 Task: Create a due date automation trigger when advanced on, on the tuesday before a card is due add dates starting in less than 1 working days at 11:00 AM.
Action: Mouse moved to (1307, 93)
Screenshot: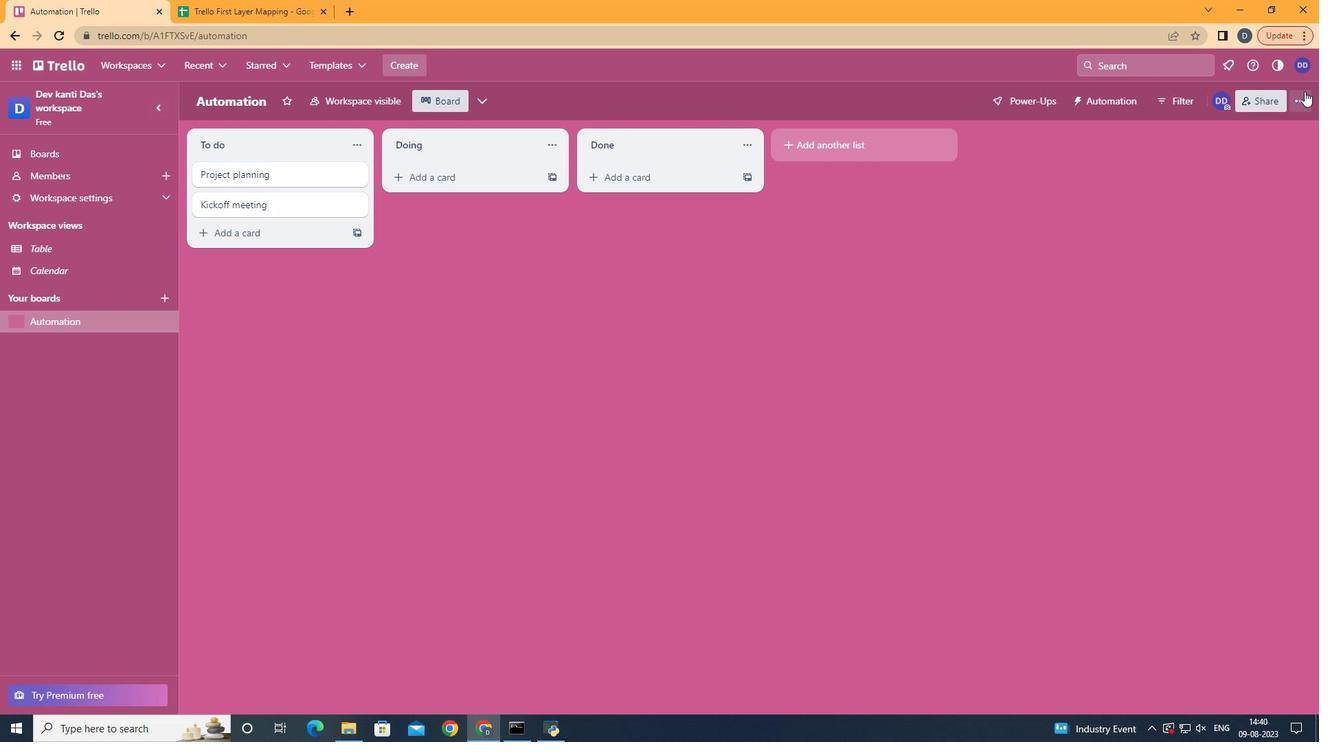 
Action: Mouse pressed left at (1307, 93)
Screenshot: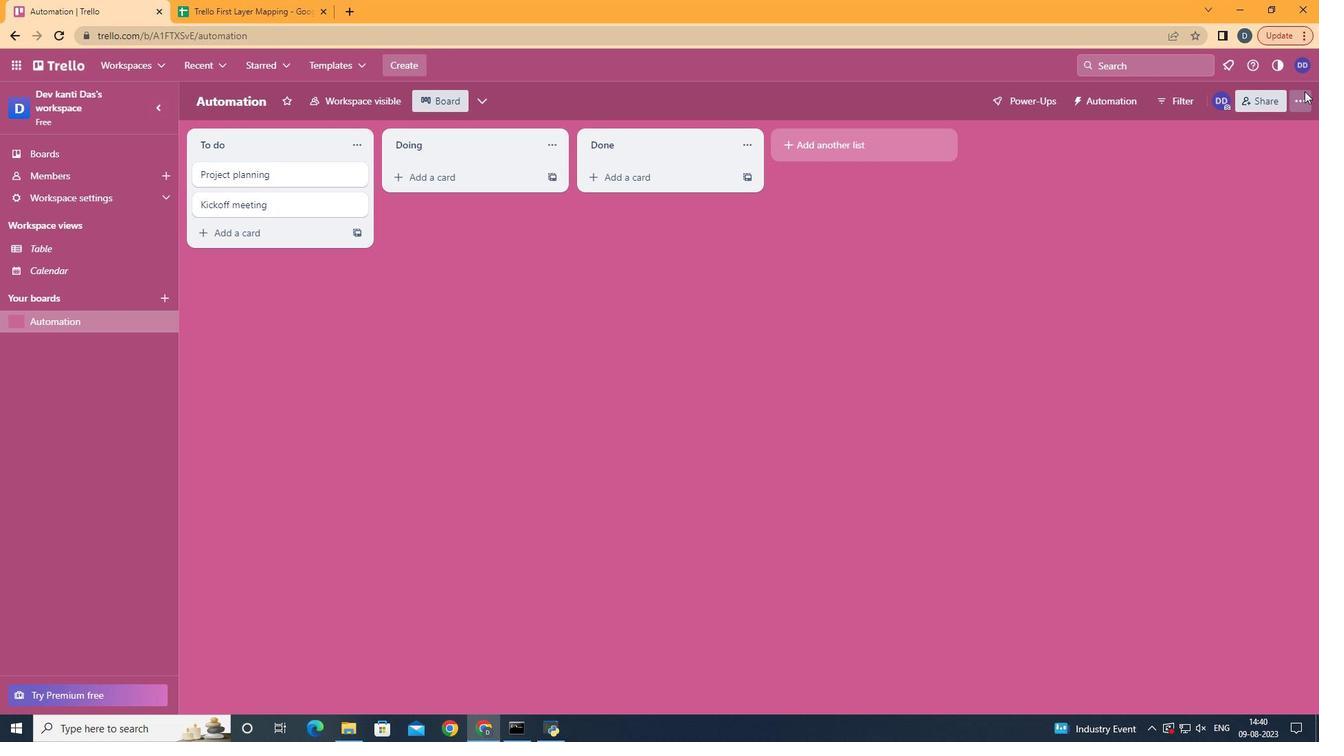 
Action: Mouse moved to (1183, 314)
Screenshot: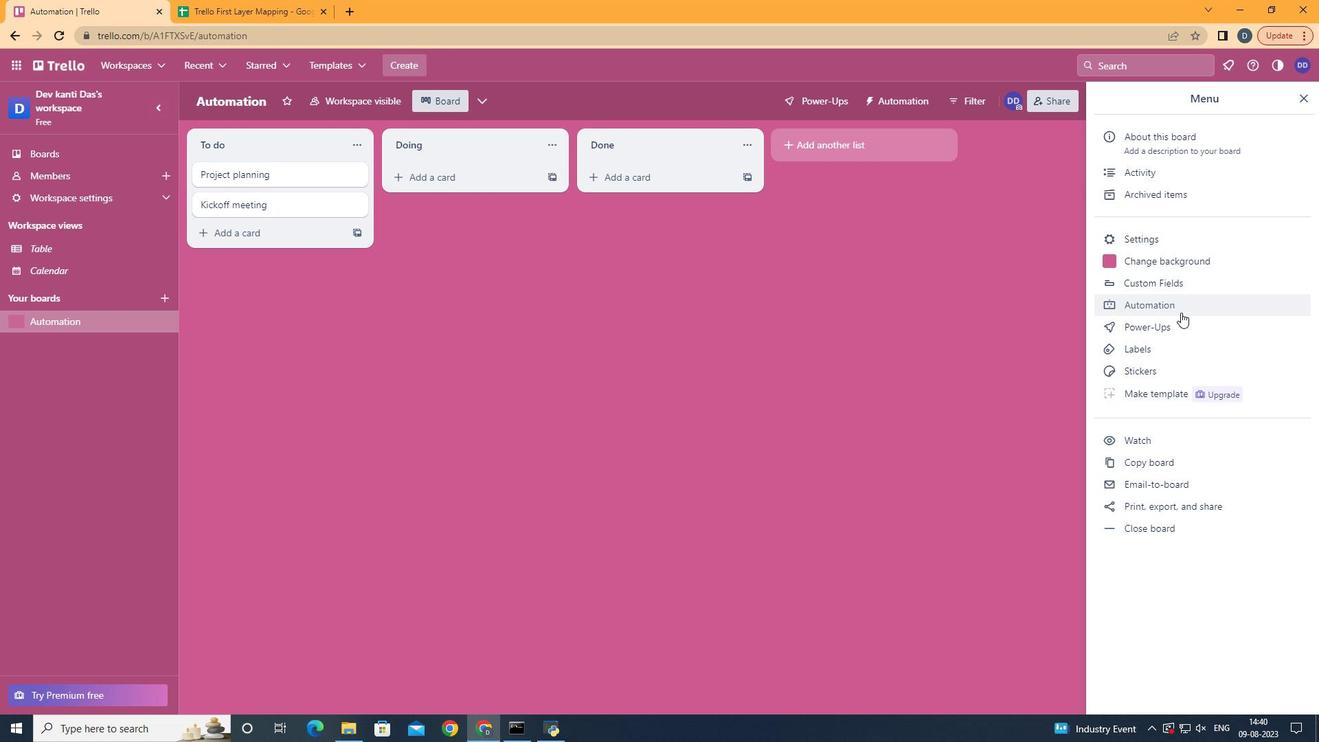 
Action: Mouse pressed left at (1183, 314)
Screenshot: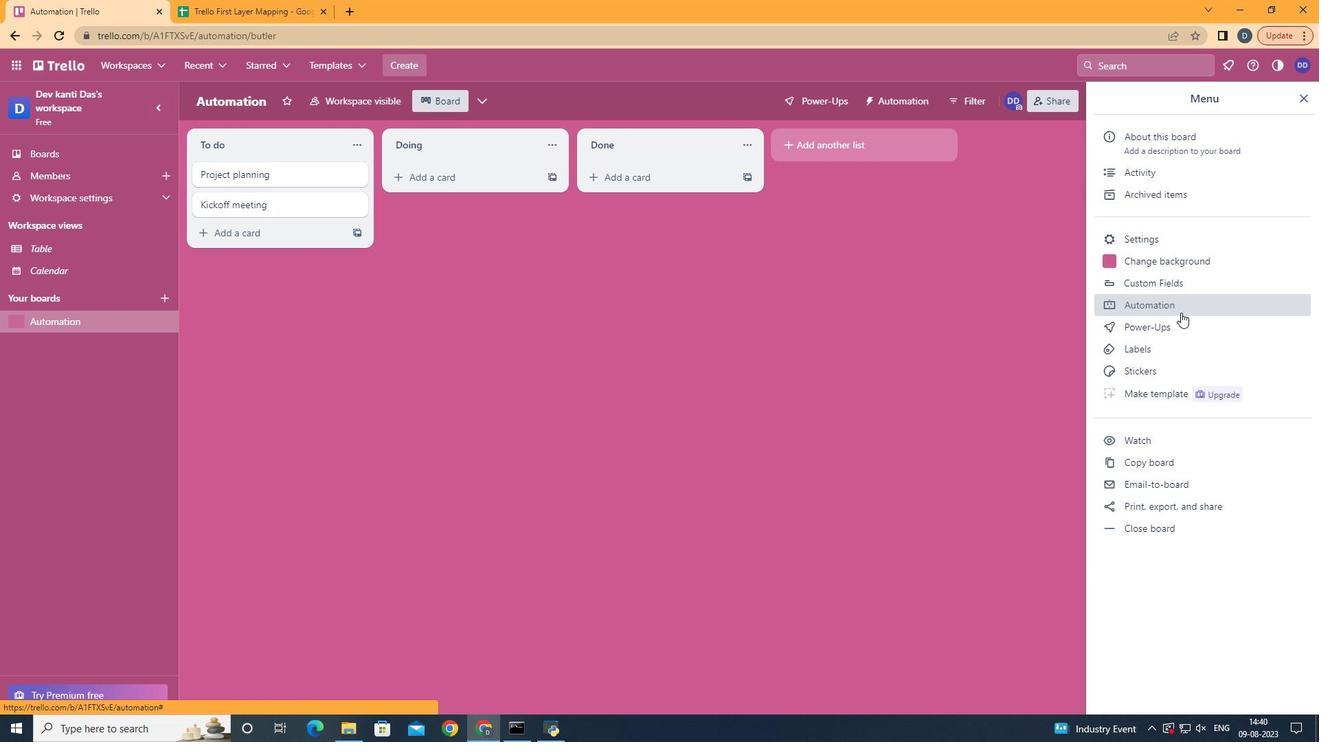 
Action: Mouse moved to (245, 279)
Screenshot: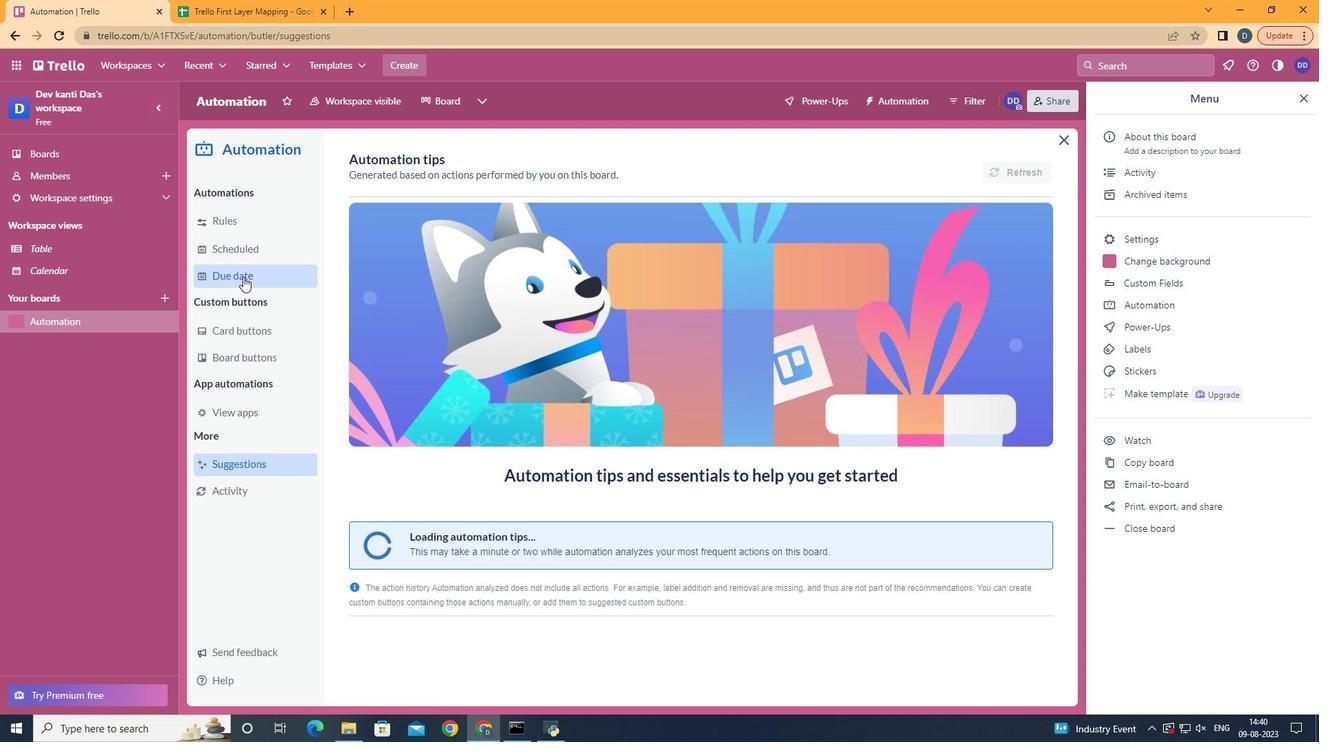 
Action: Mouse pressed left at (245, 279)
Screenshot: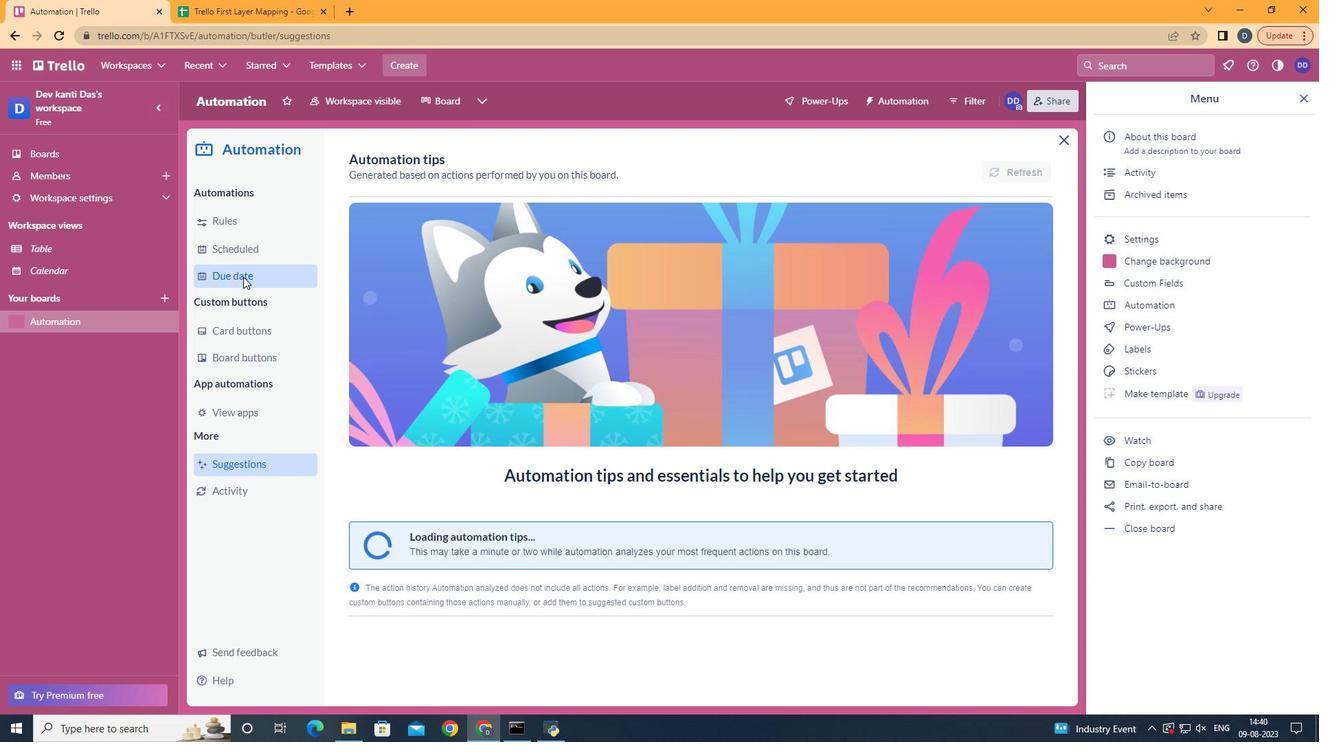 
Action: Mouse moved to (962, 167)
Screenshot: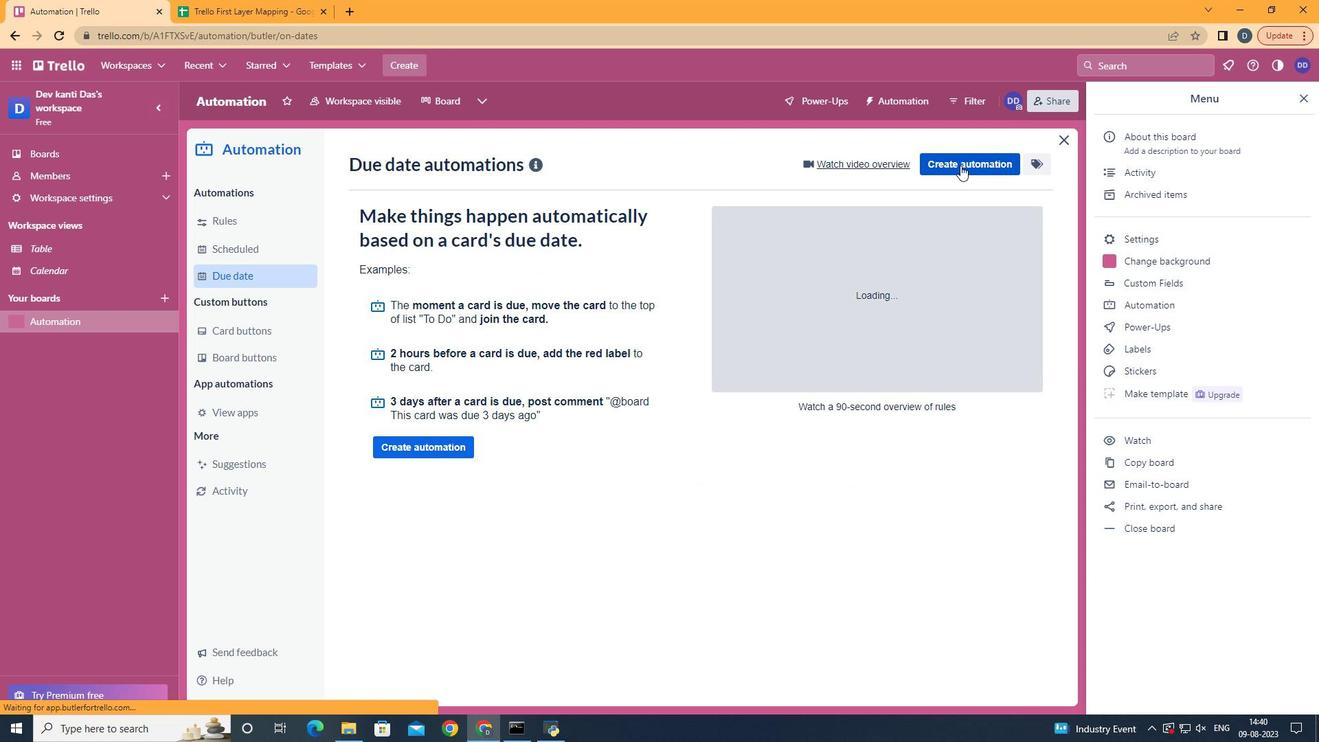 
Action: Mouse pressed left at (962, 167)
Screenshot: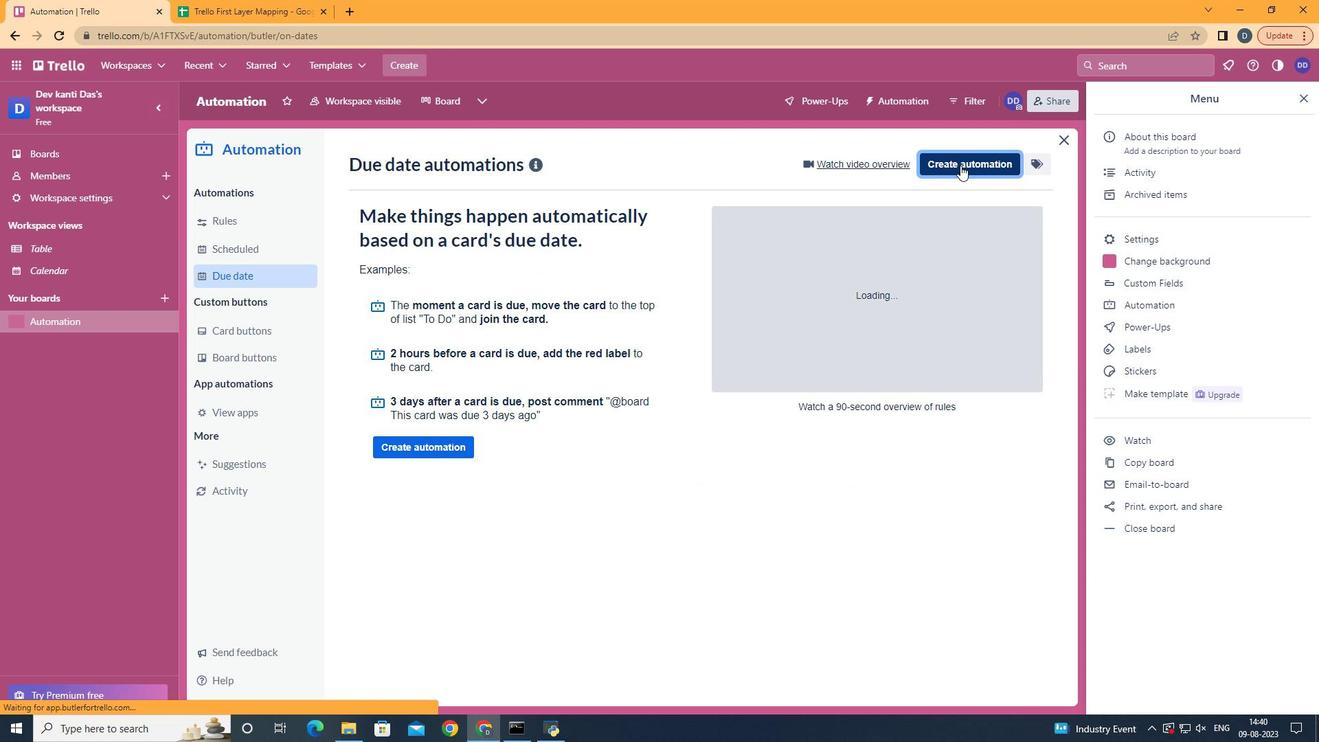 
Action: Mouse moved to (663, 296)
Screenshot: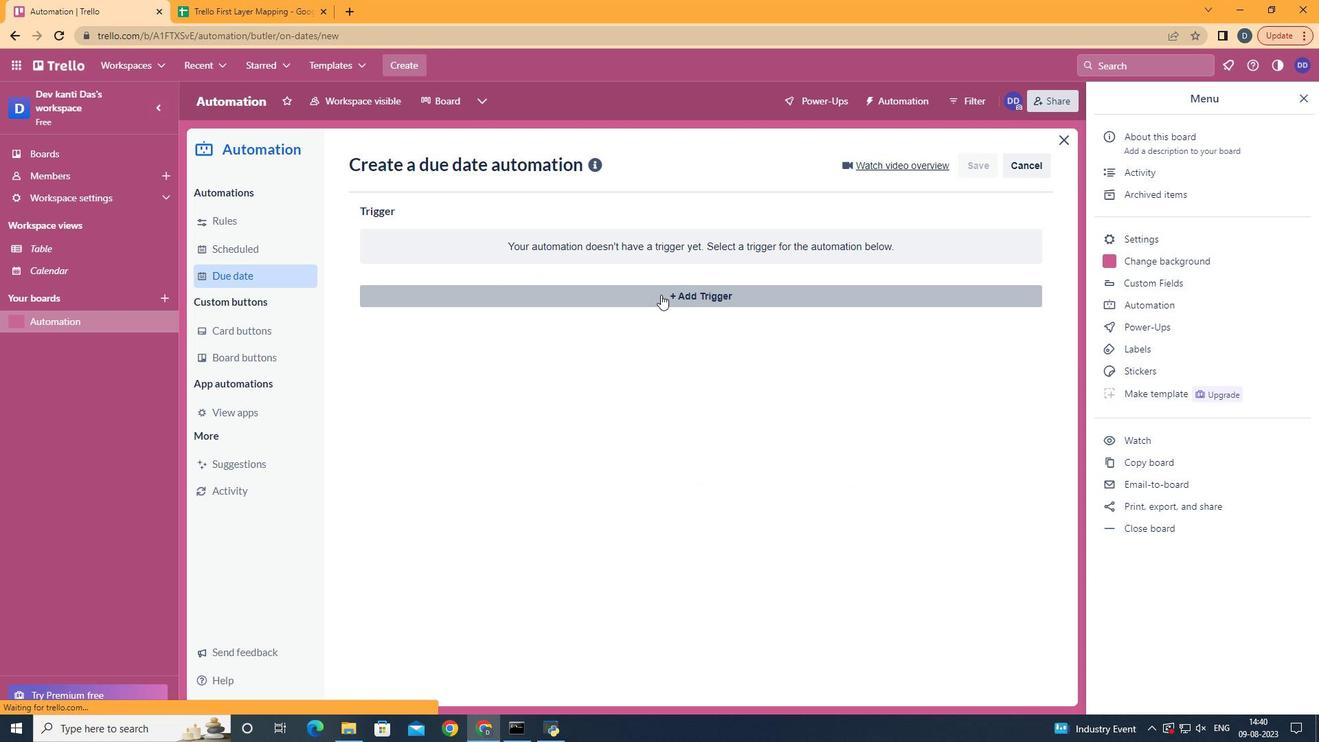 
Action: Mouse pressed left at (663, 296)
Screenshot: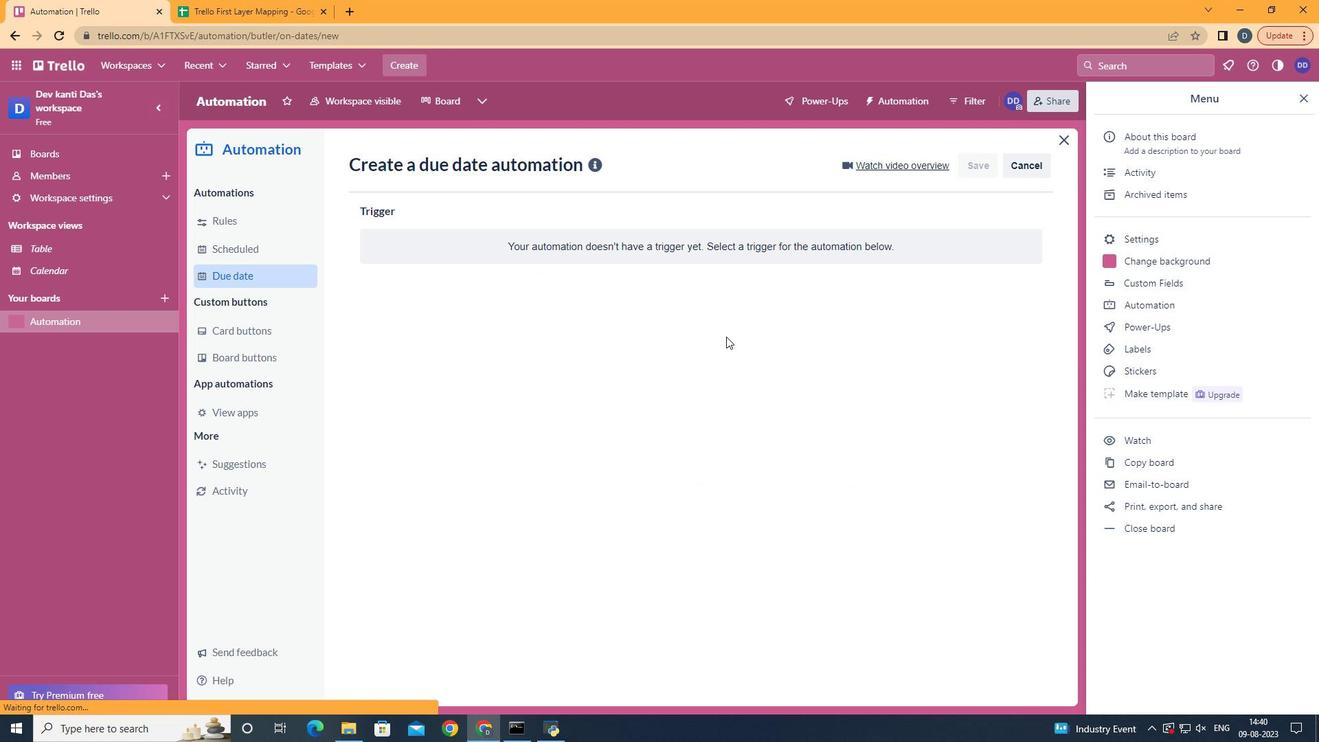 
Action: Mouse moved to (433, 391)
Screenshot: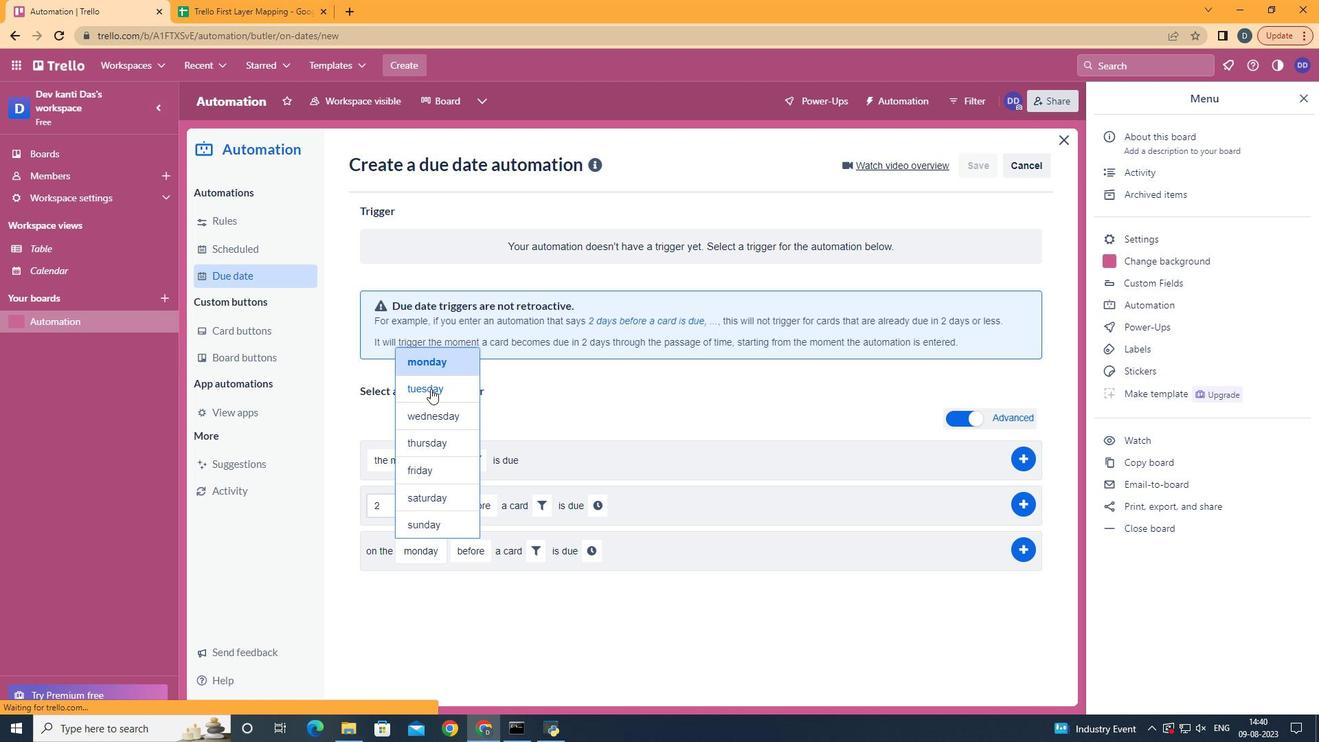 
Action: Mouse pressed left at (433, 391)
Screenshot: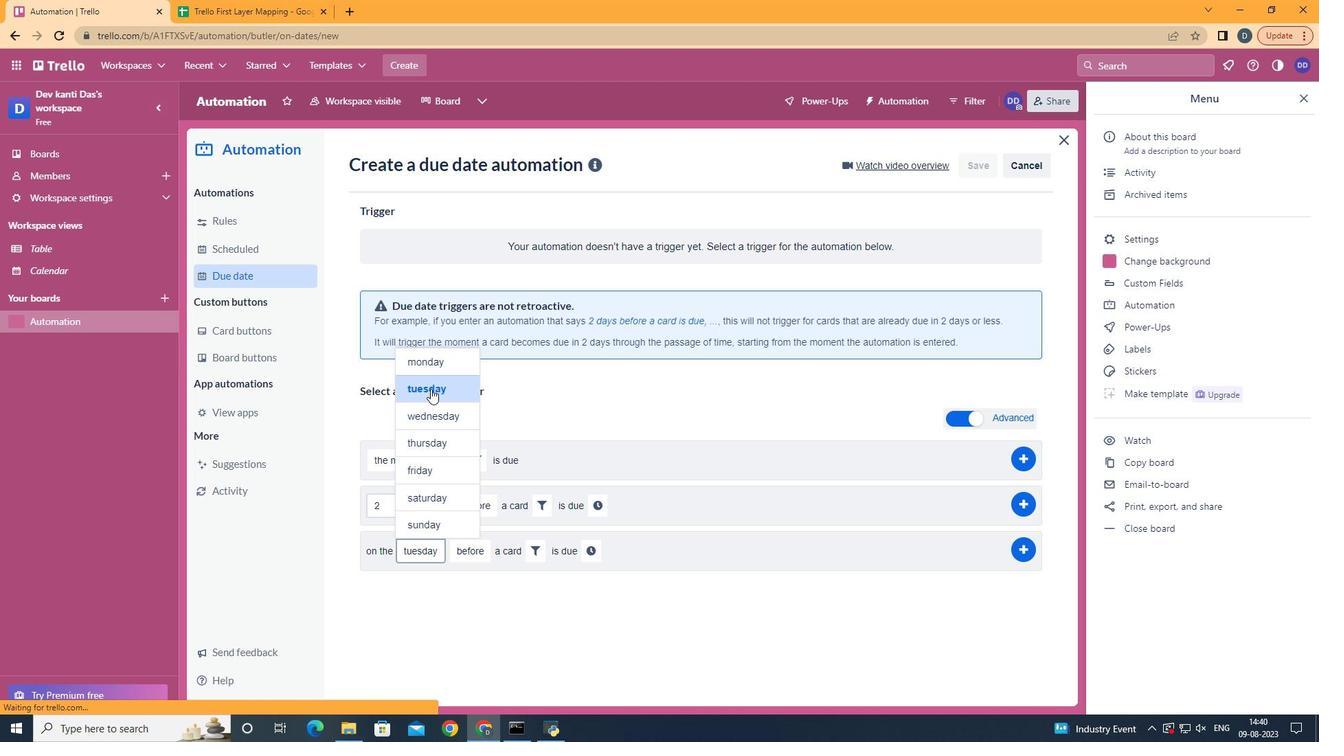 
Action: Mouse moved to (480, 580)
Screenshot: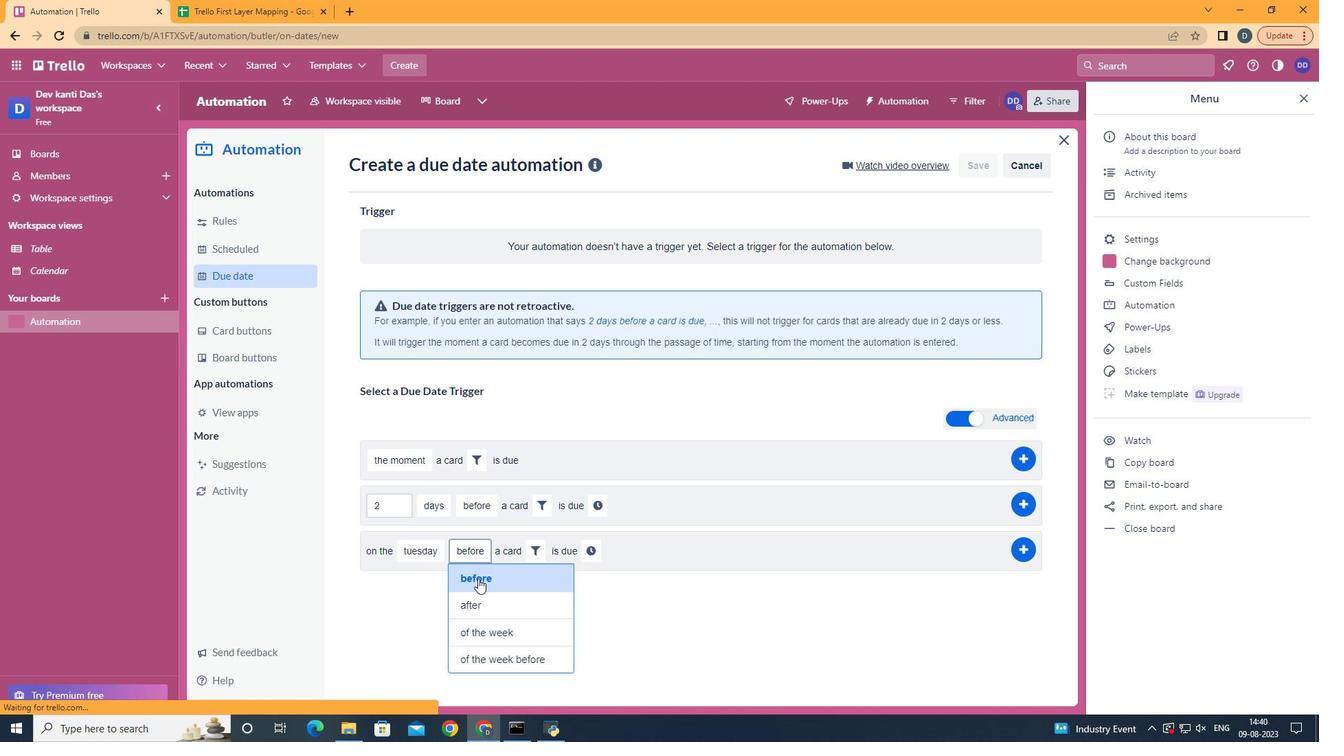 
Action: Mouse pressed left at (480, 580)
Screenshot: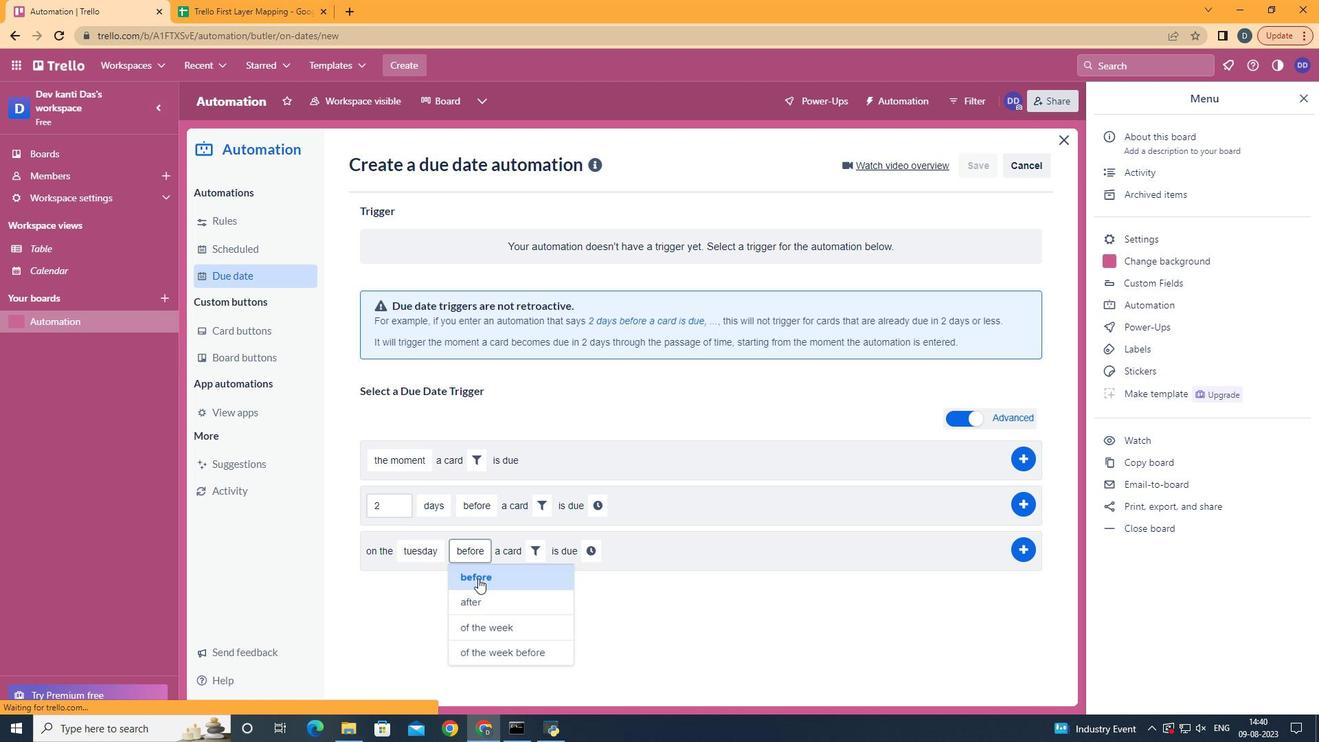 
Action: Mouse moved to (546, 547)
Screenshot: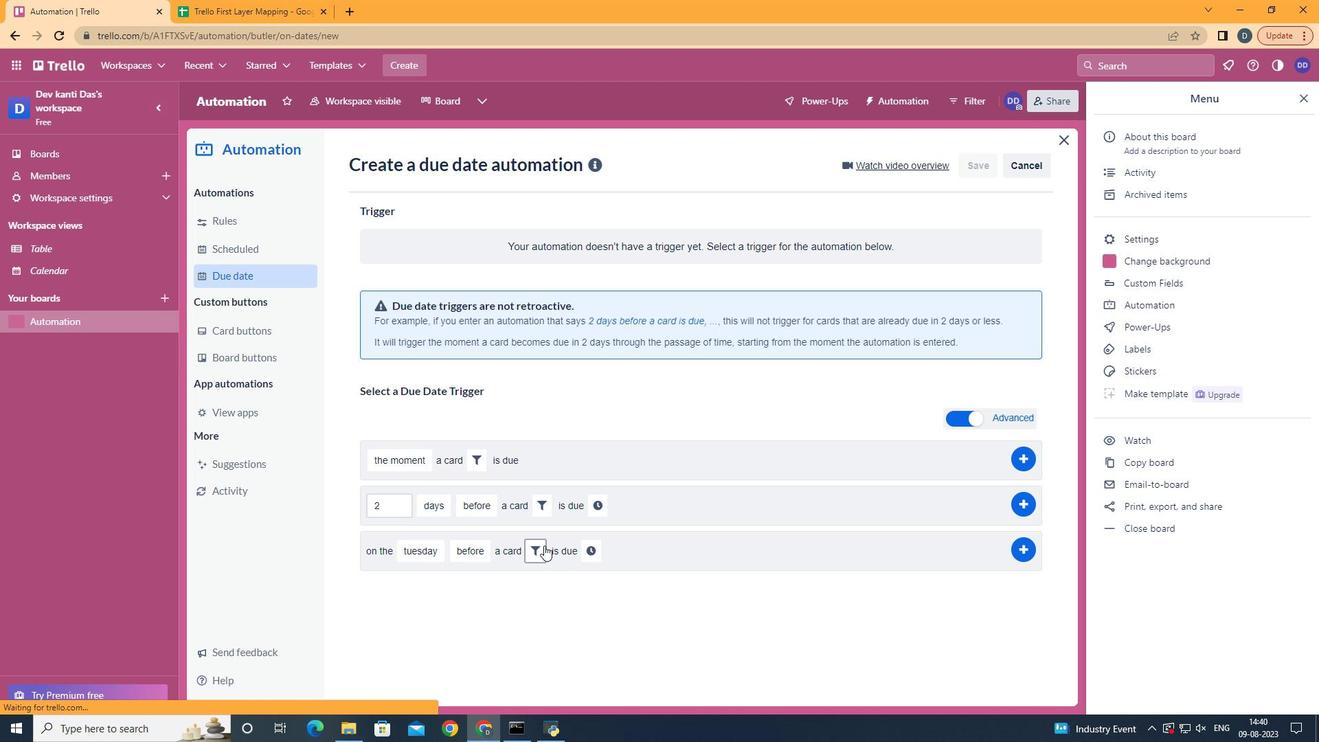 
Action: Mouse pressed left at (546, 547)
Screenshot: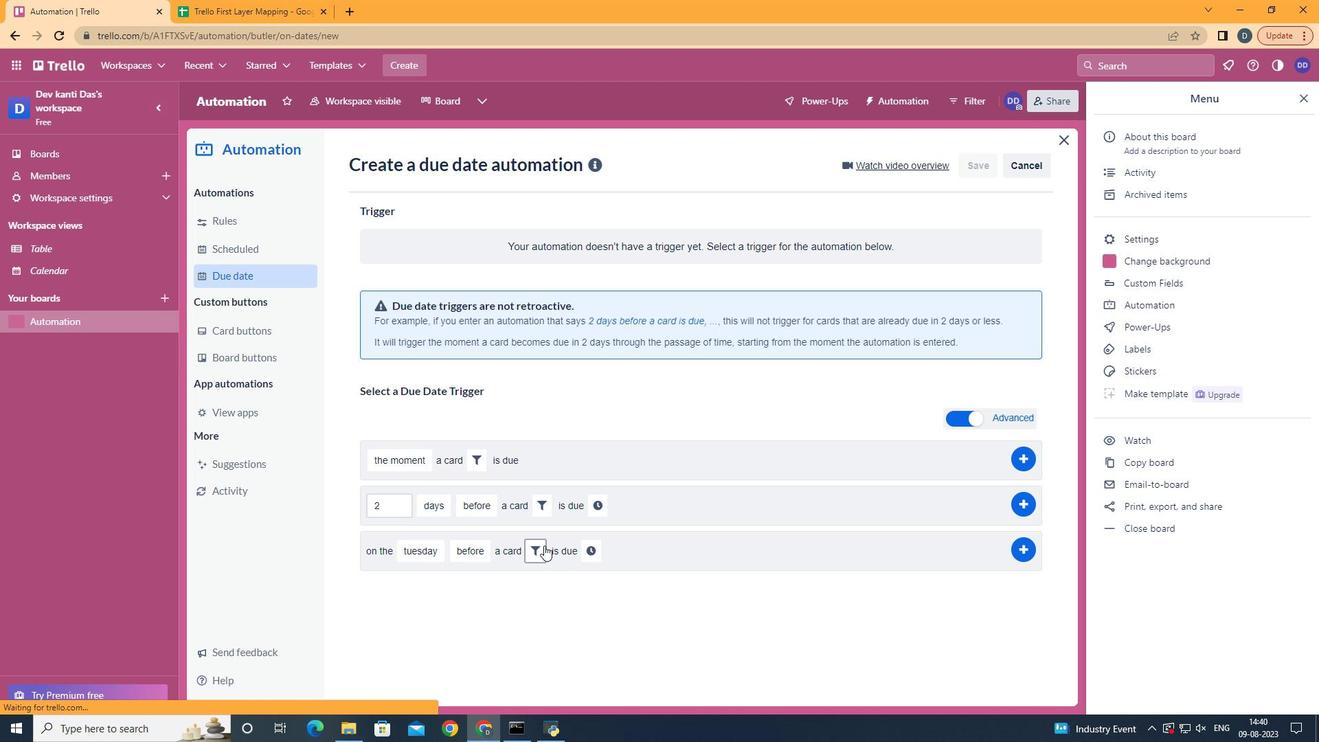 
Action: Mouse moved to (623, 594)
Screenshot: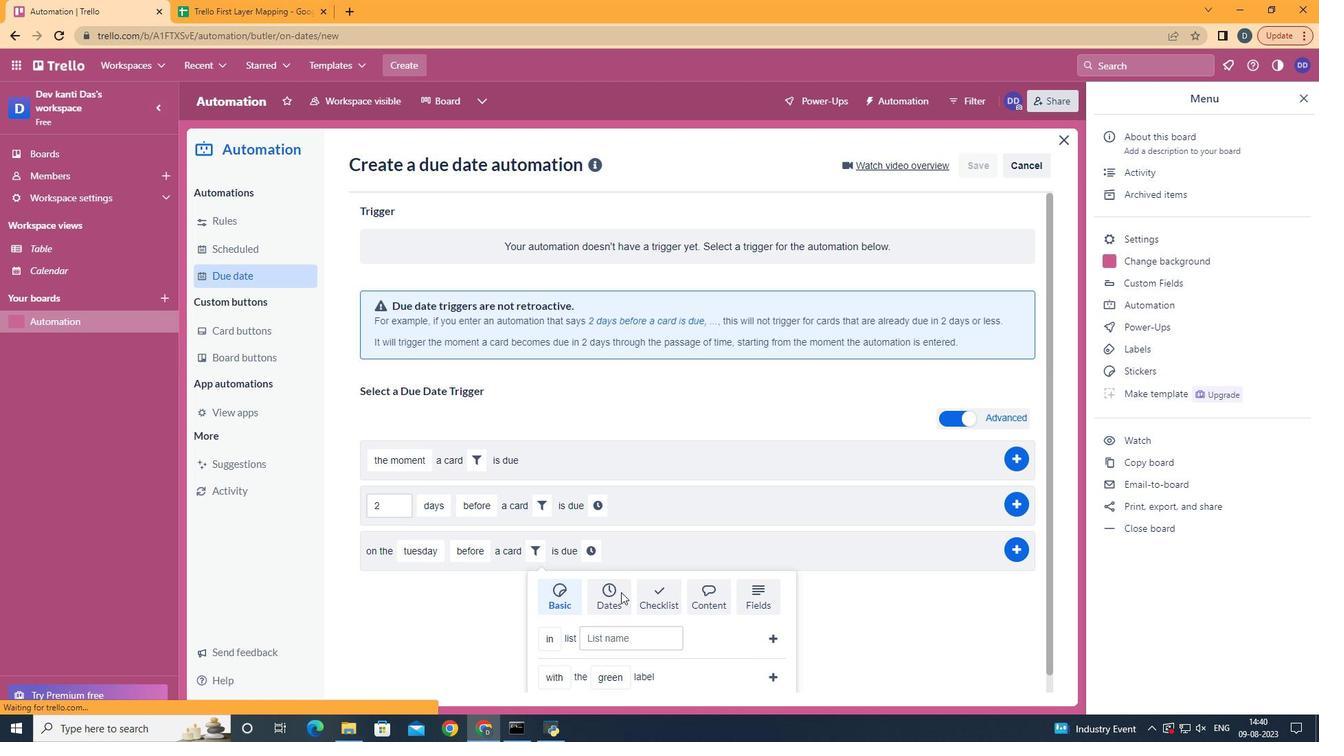 
Action: Mouse pressed left at (623, 594)
Screenshot: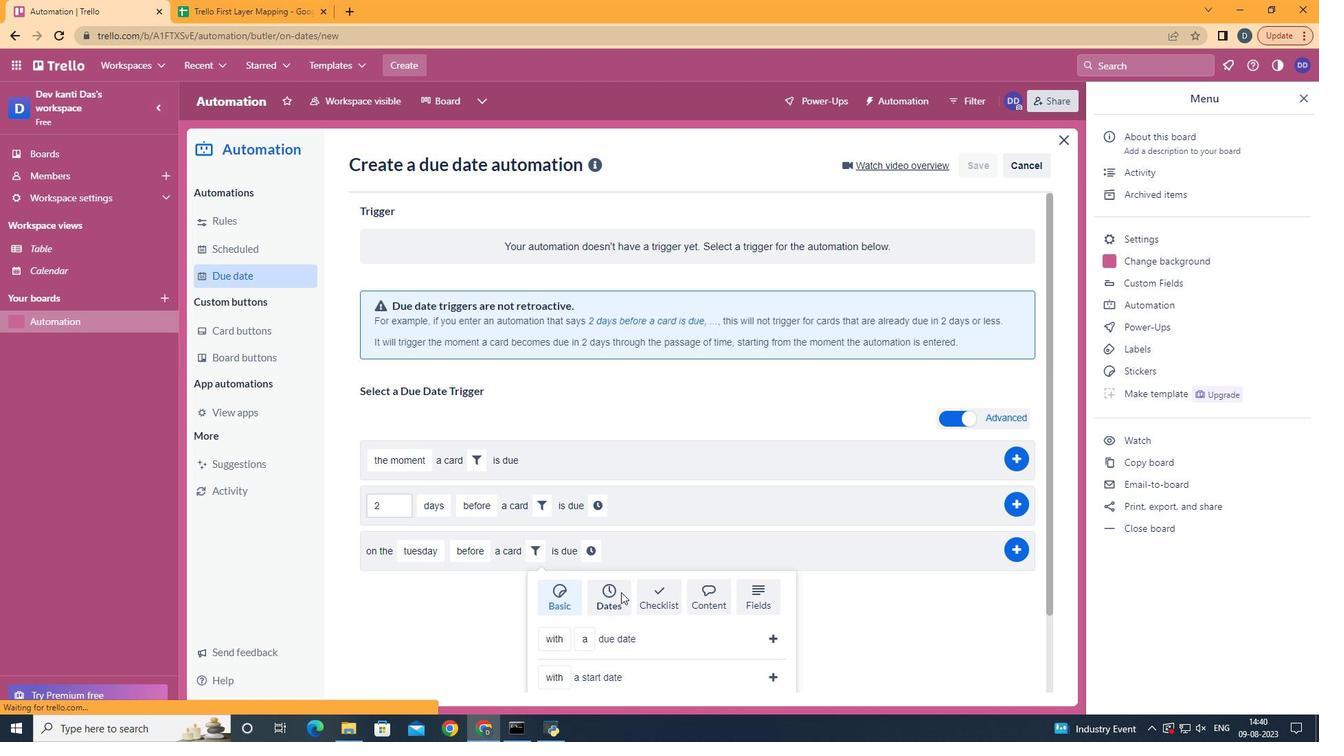 
Action: Mouse scrolled (623, 593) with delta (0, 0)
Screenshot: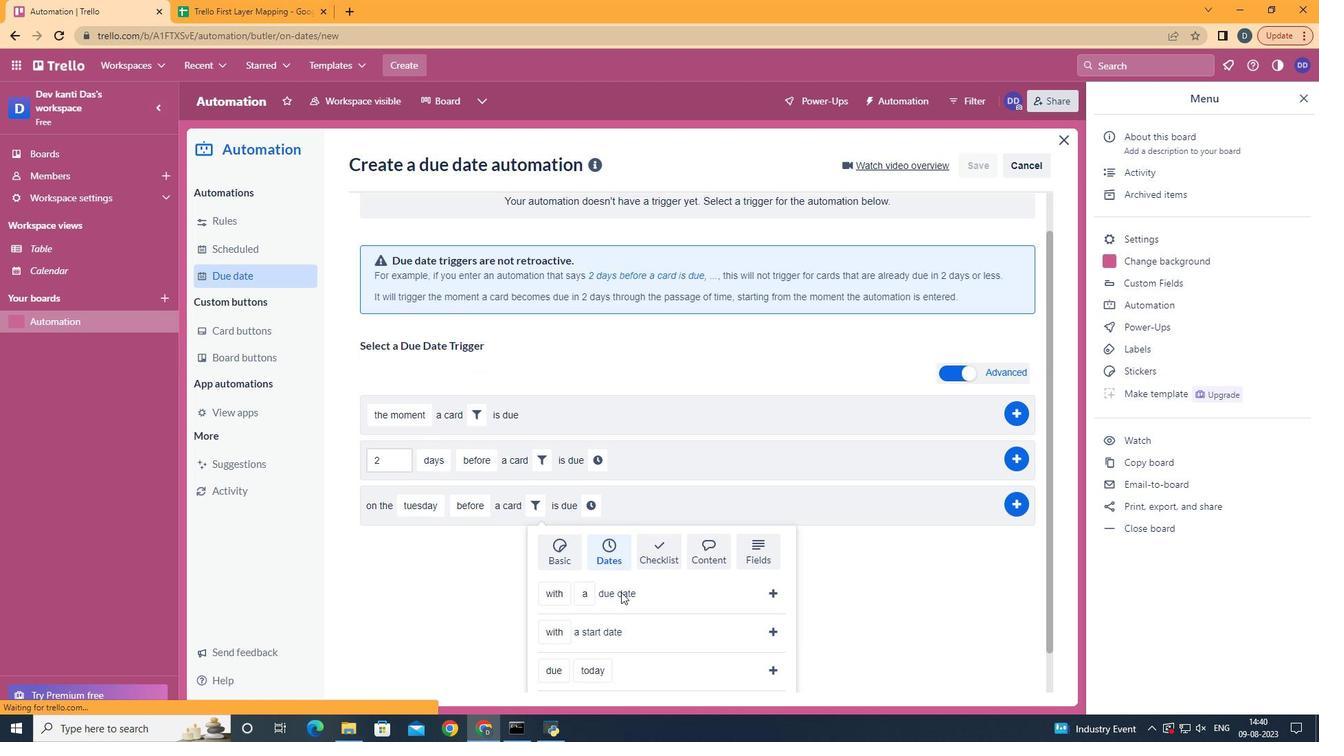 
Action: Mouse scrolled (623, 593) with delta (0, 0)
Screenshot: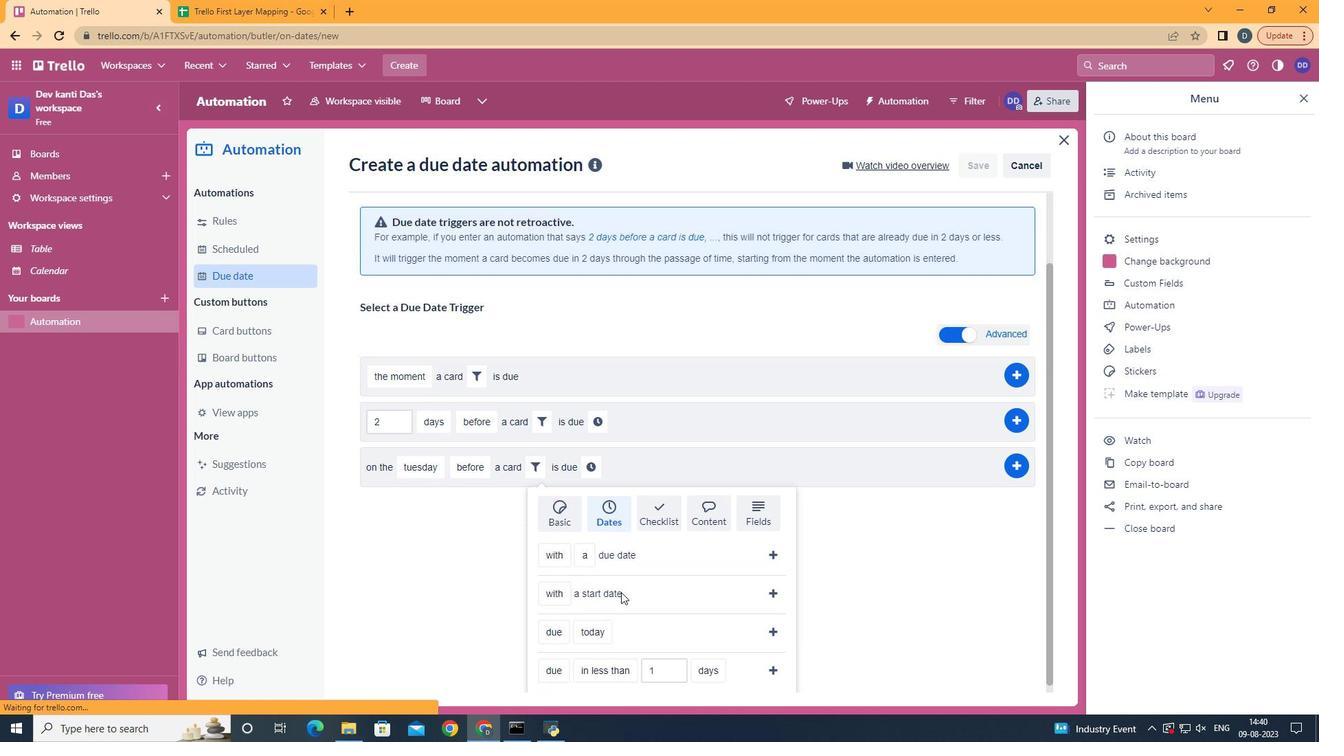
Action: Mouse scrolled (623, 593) with delta (0, 0)
Screenshot: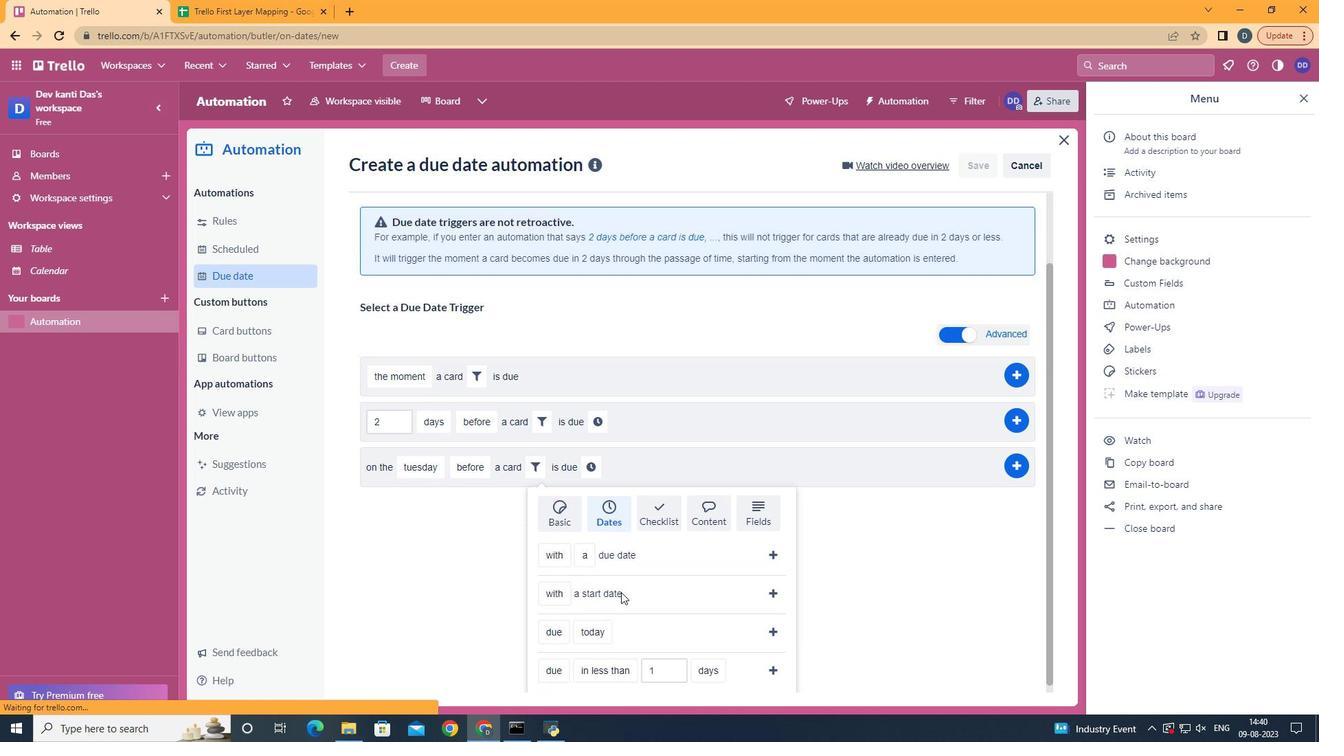 
Action: Mouse moved to (569, 640)
Screenshot: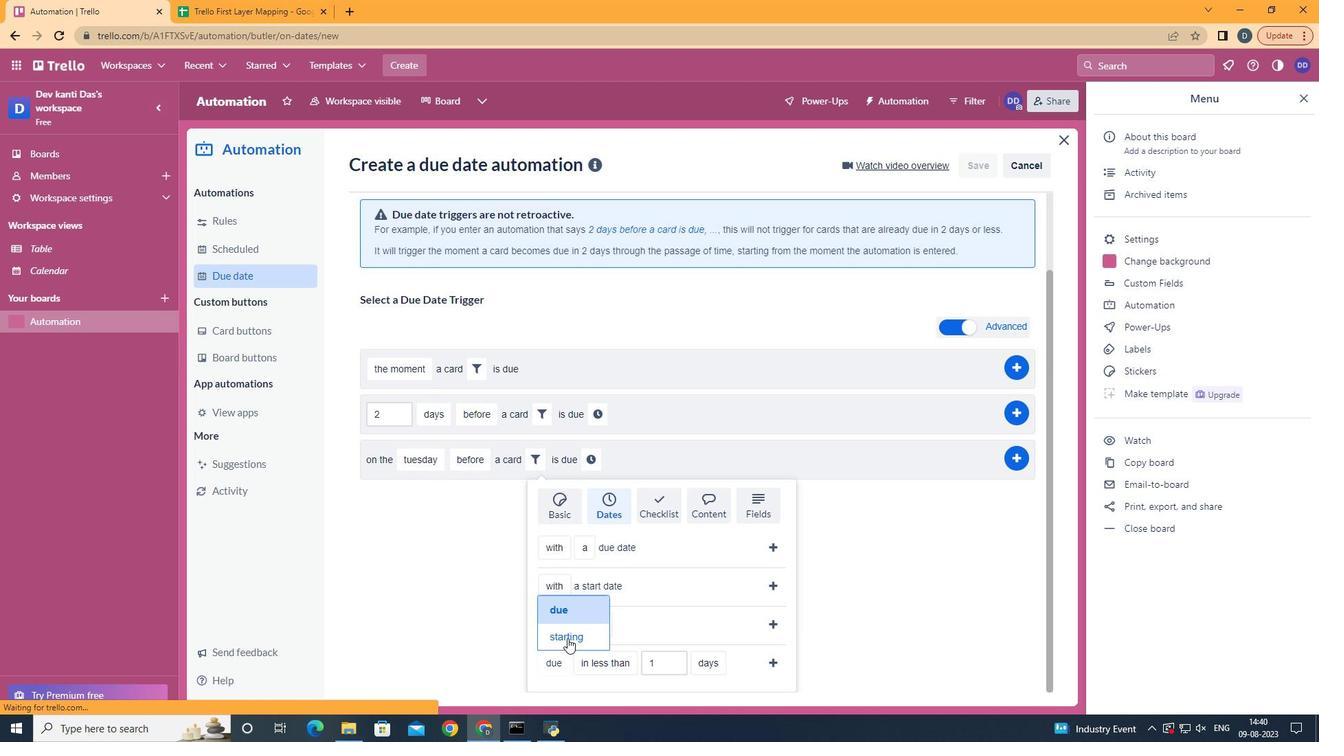
Action: Mouse pressed left at (569, 640)
Screenshot: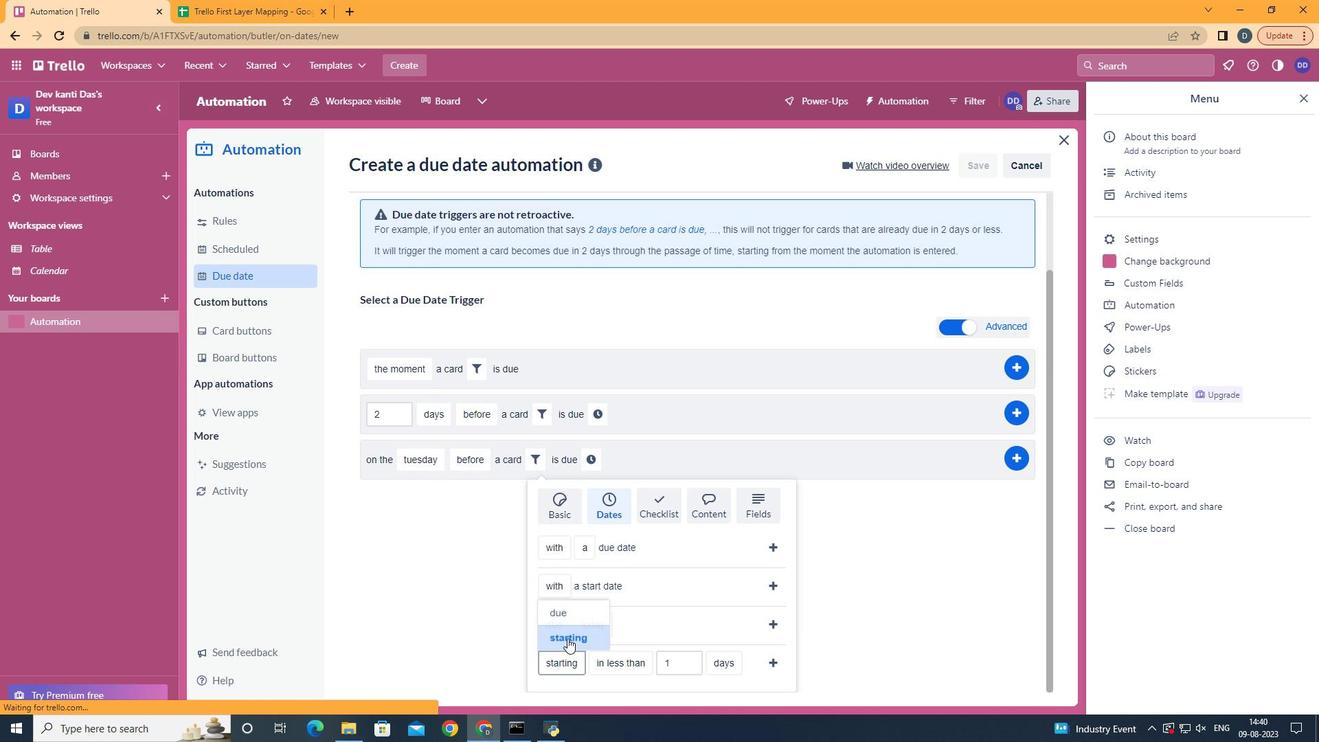 
Action: Mouse moved to (637, 534)
Screenshot: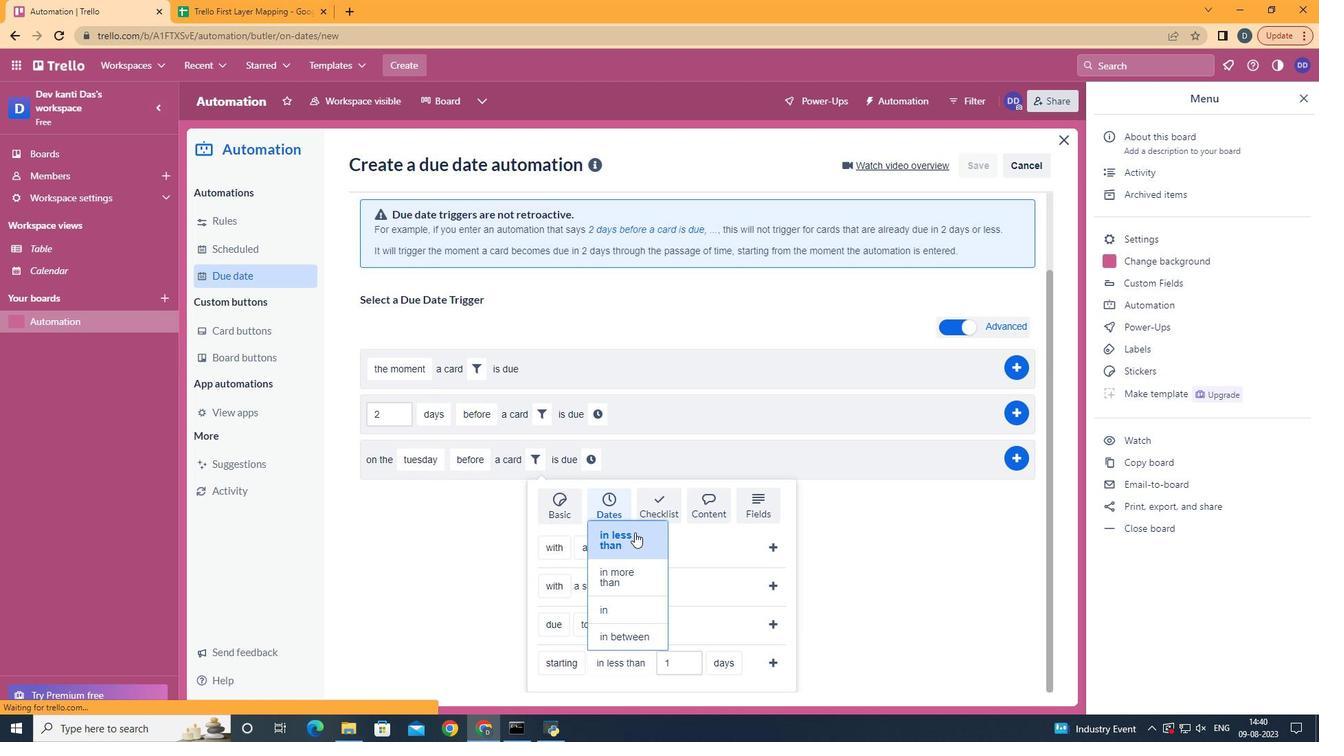 
Action: Mouse pressed left at (637, 534)
Screenshot: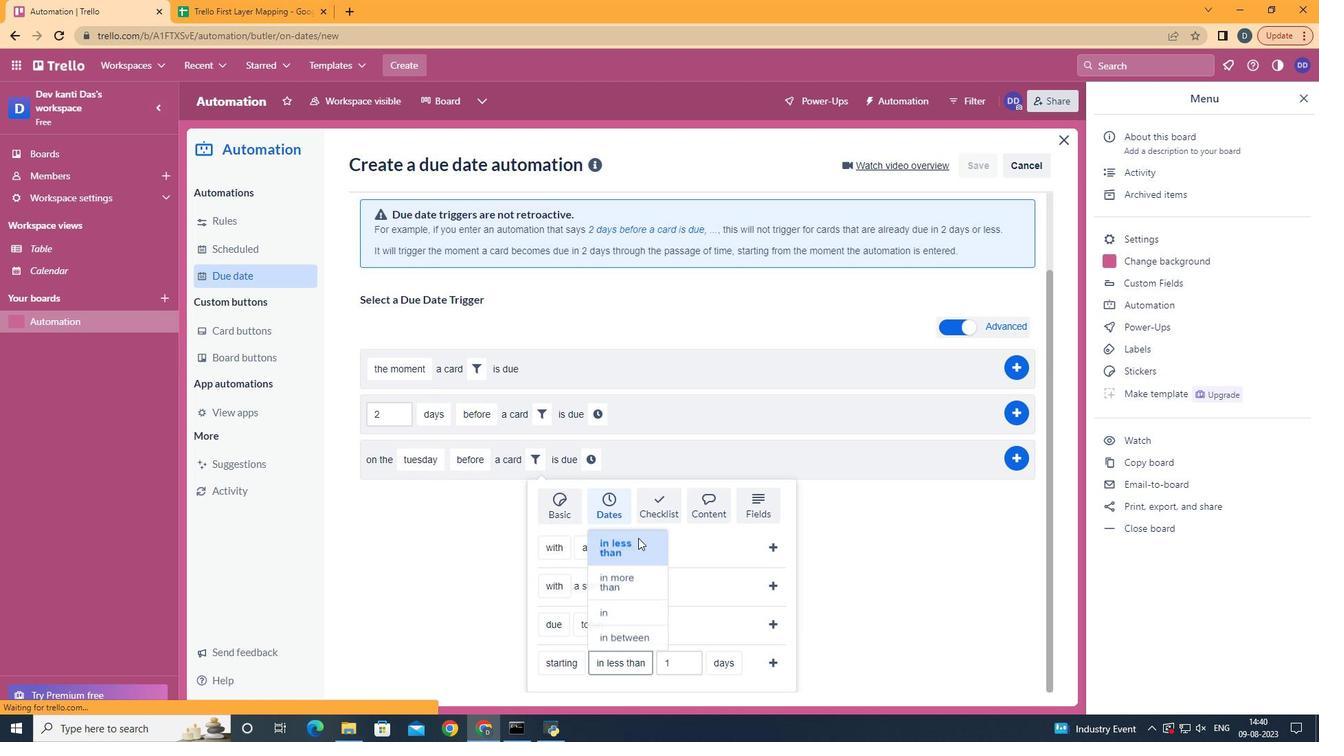 
Action: Mouse moved to (732, 604)
Screenshot: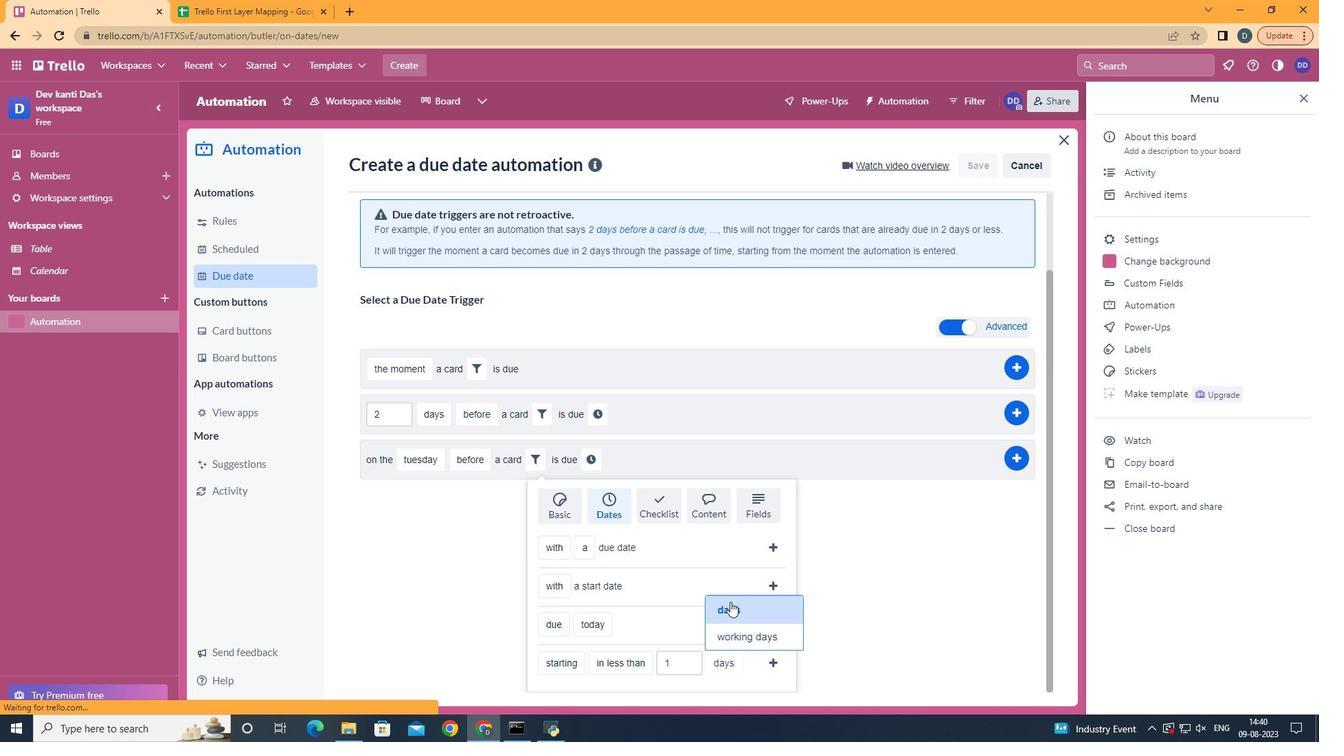 
Action: Mouse pressed left at (732, 604)
Screenshot: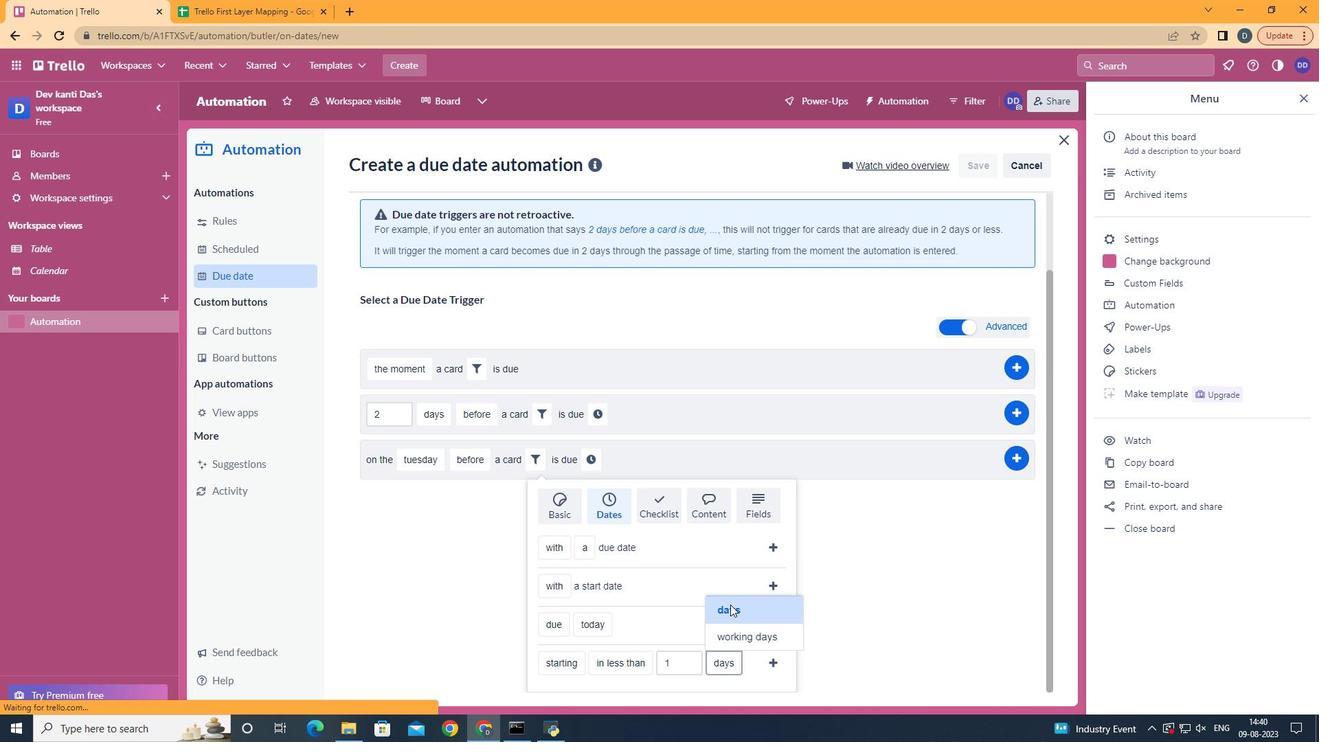 
Action: Mouse moved to (778, 658)
Screenshot: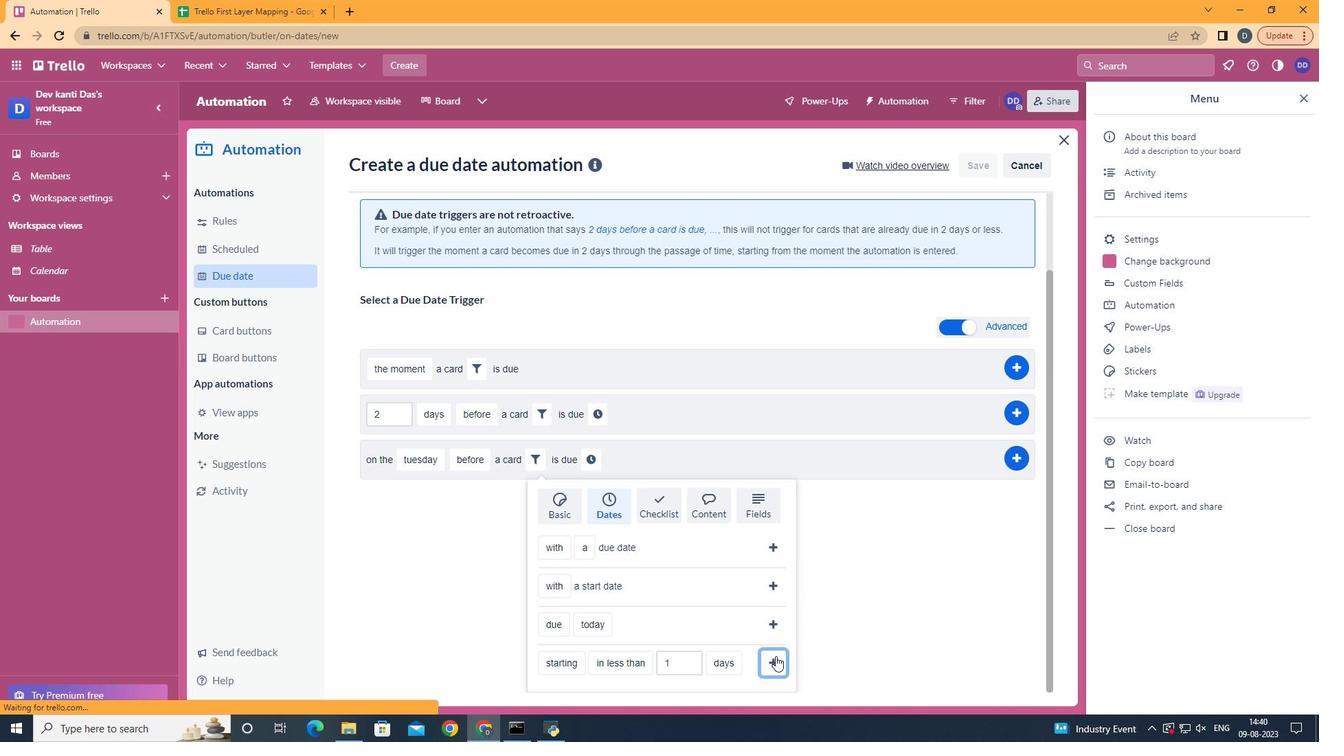 
Action: Mouse pressed left at (778, 658)
Screenshot: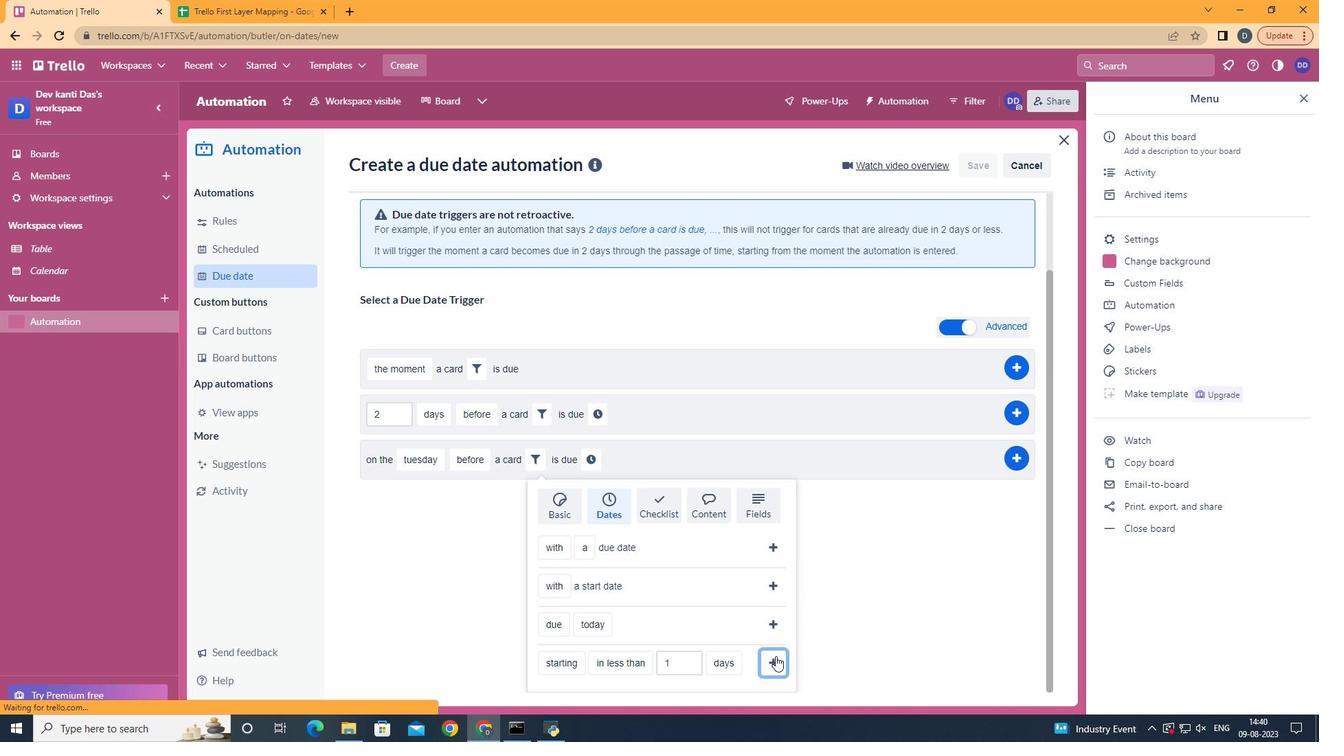
Action: Mouse moved to (738, 561)
Screenshot: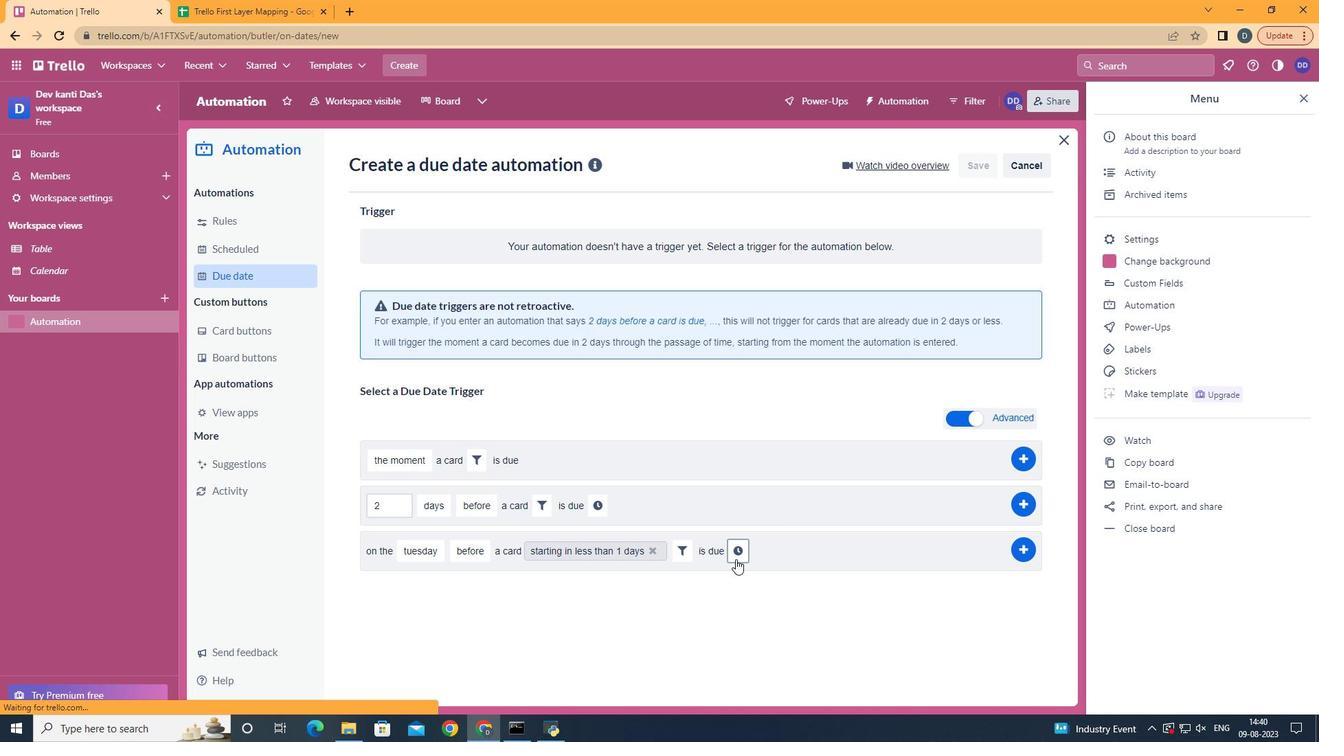 
Action: Mouse pressed left at (738, 561)
Screenshot: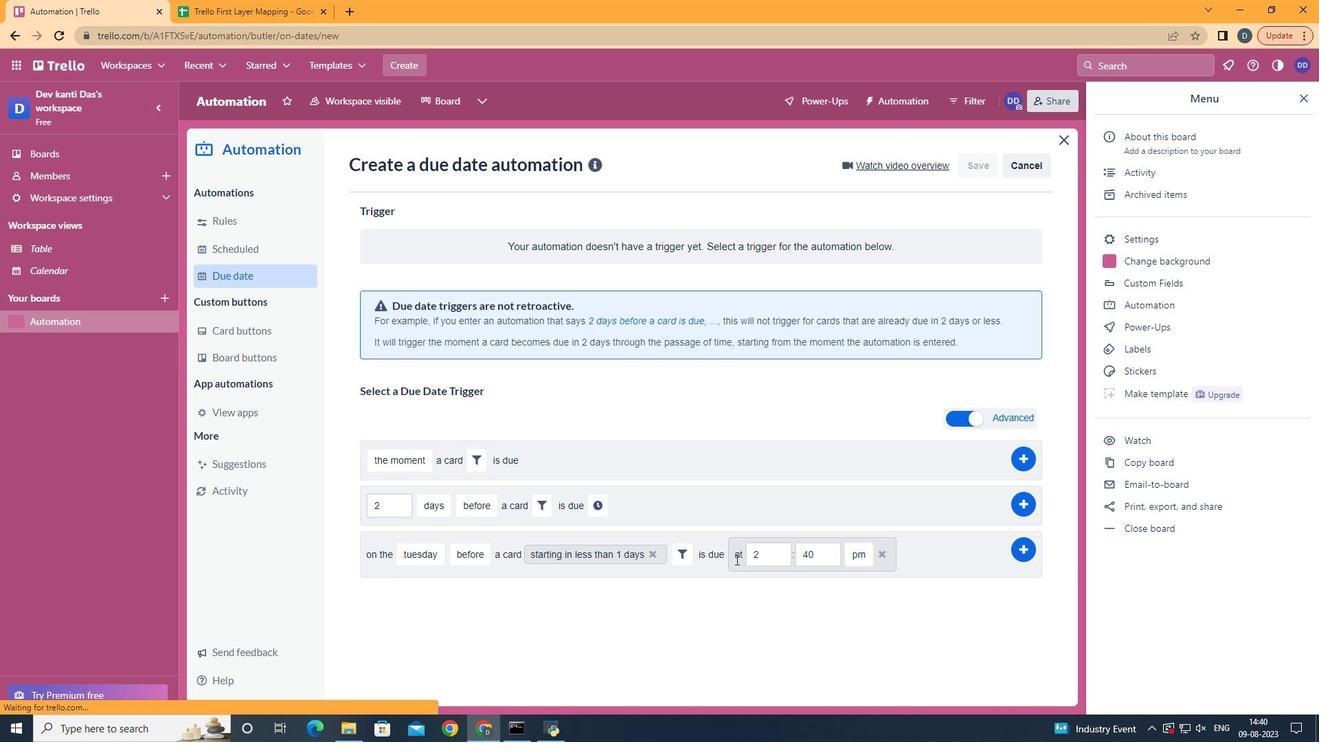 
Action: Mouse moved to (770, 551)
Screenshot: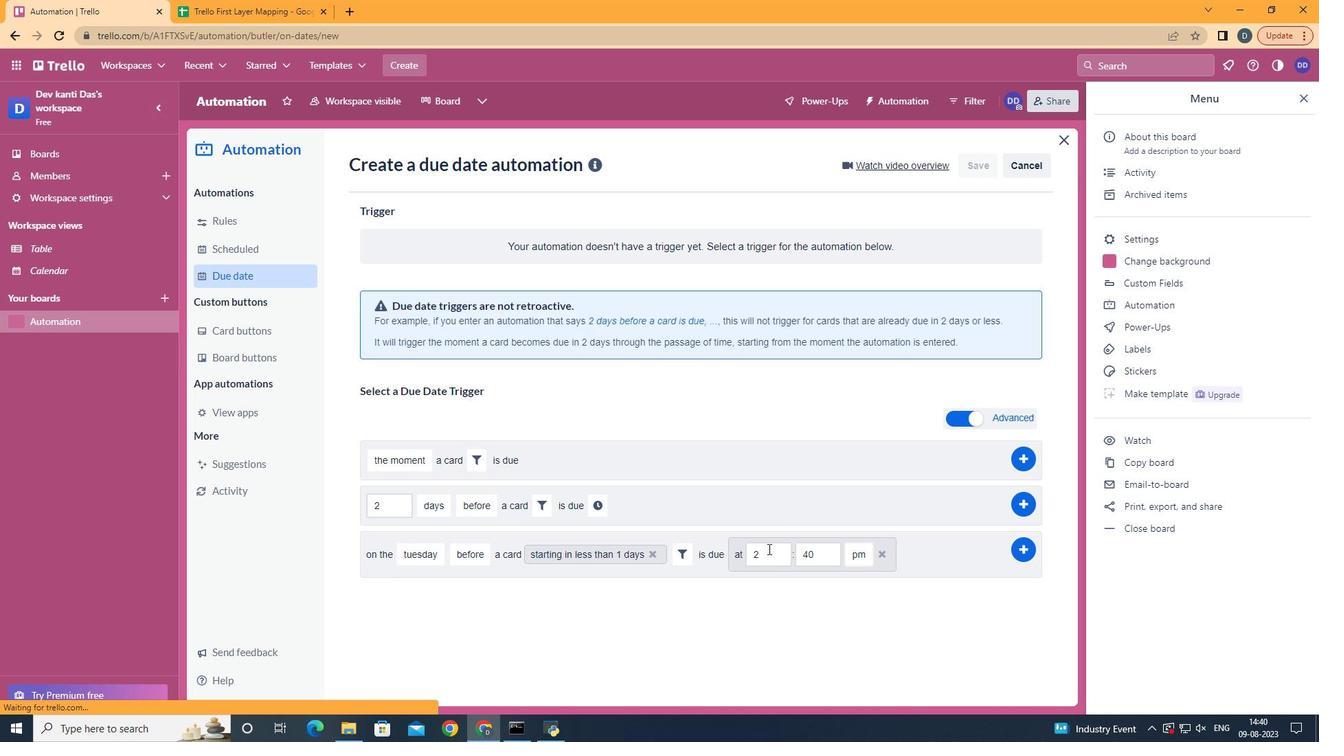 
Action: Mouse pressed left at (770, 551)
Screenshot: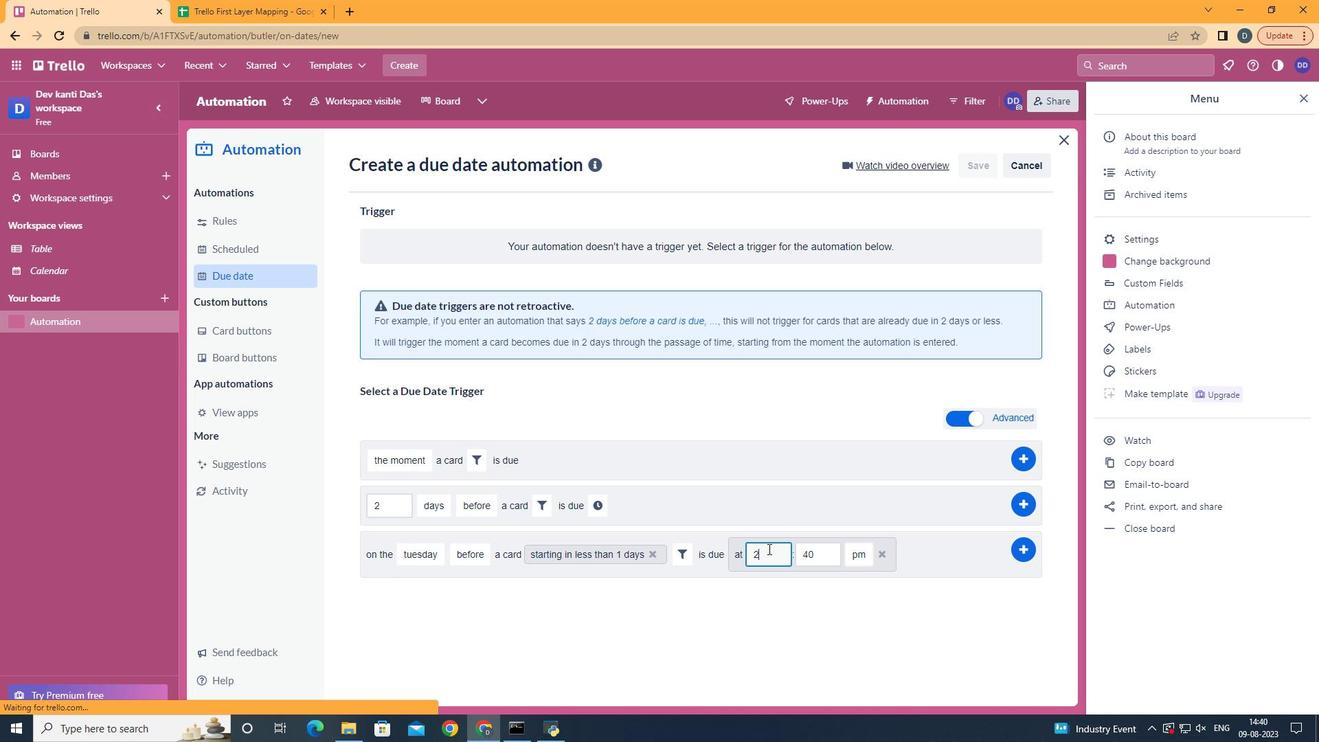 
Action: Key pressed <Key.backspace>11
Screenshot: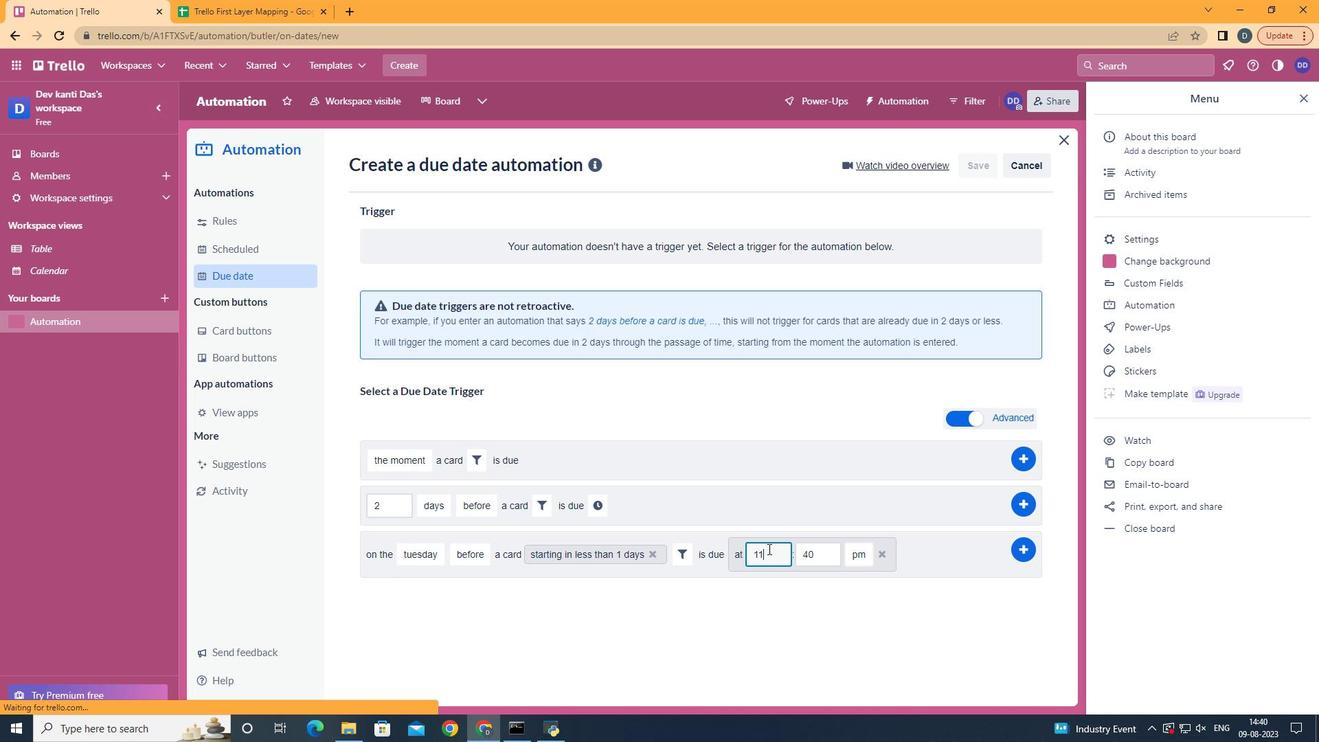 
Action: Mouse moved to (826, 566)
Screenshot: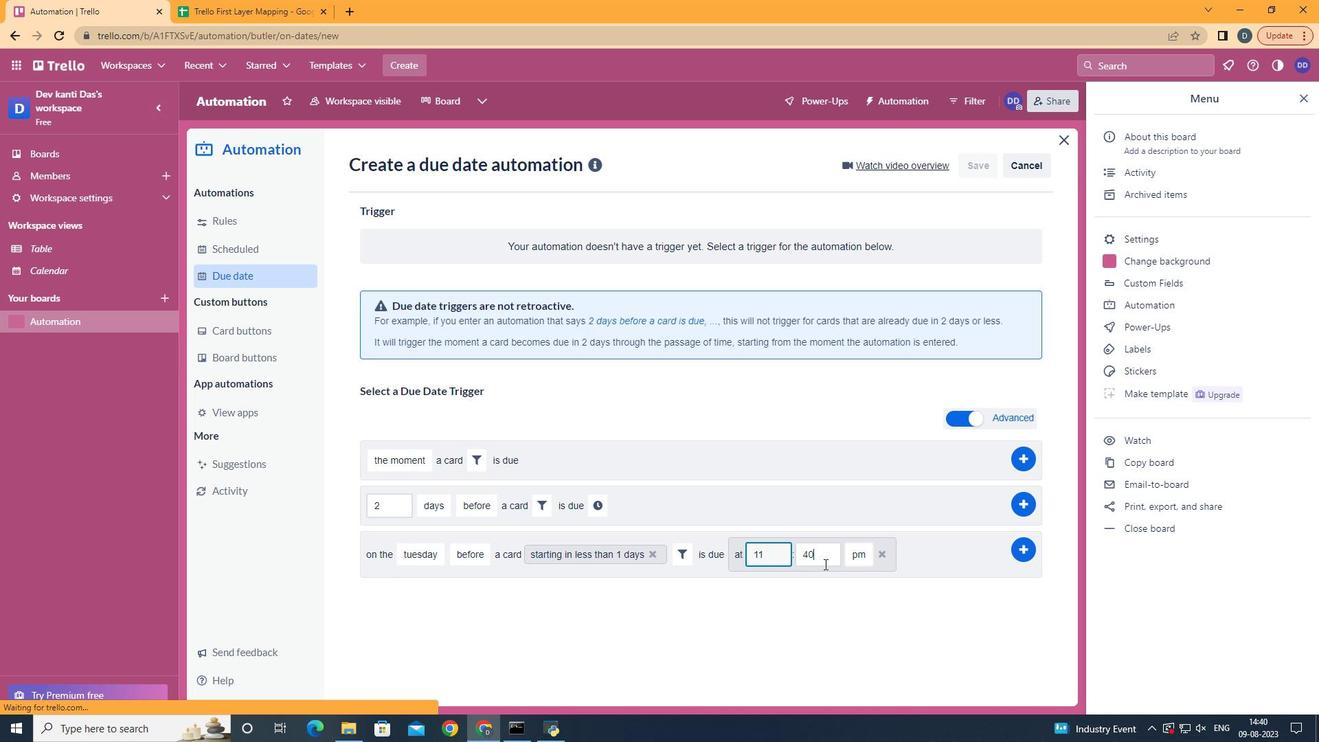 
Action: Mouse pressed left at (826, 566)
Screenshot: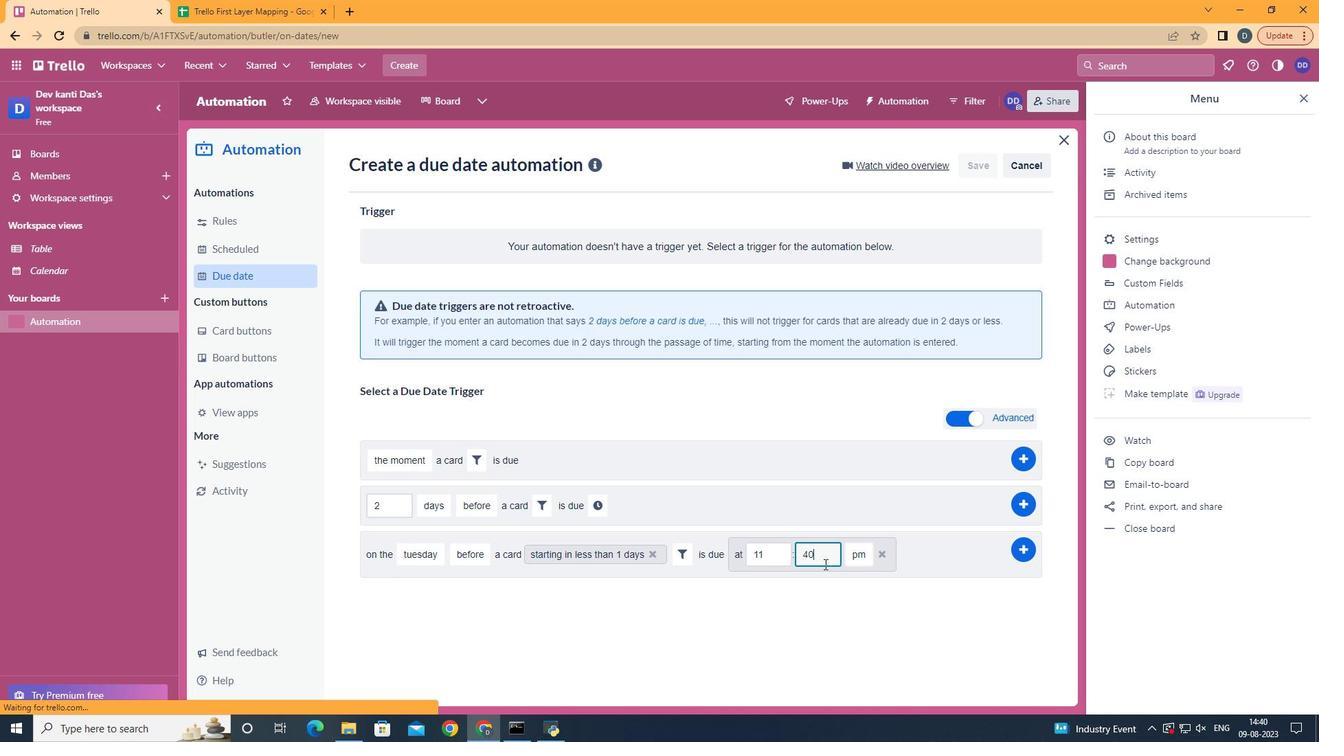 
Action: Key pressed <Key.backspace><Key.backspace>00
Screenshot: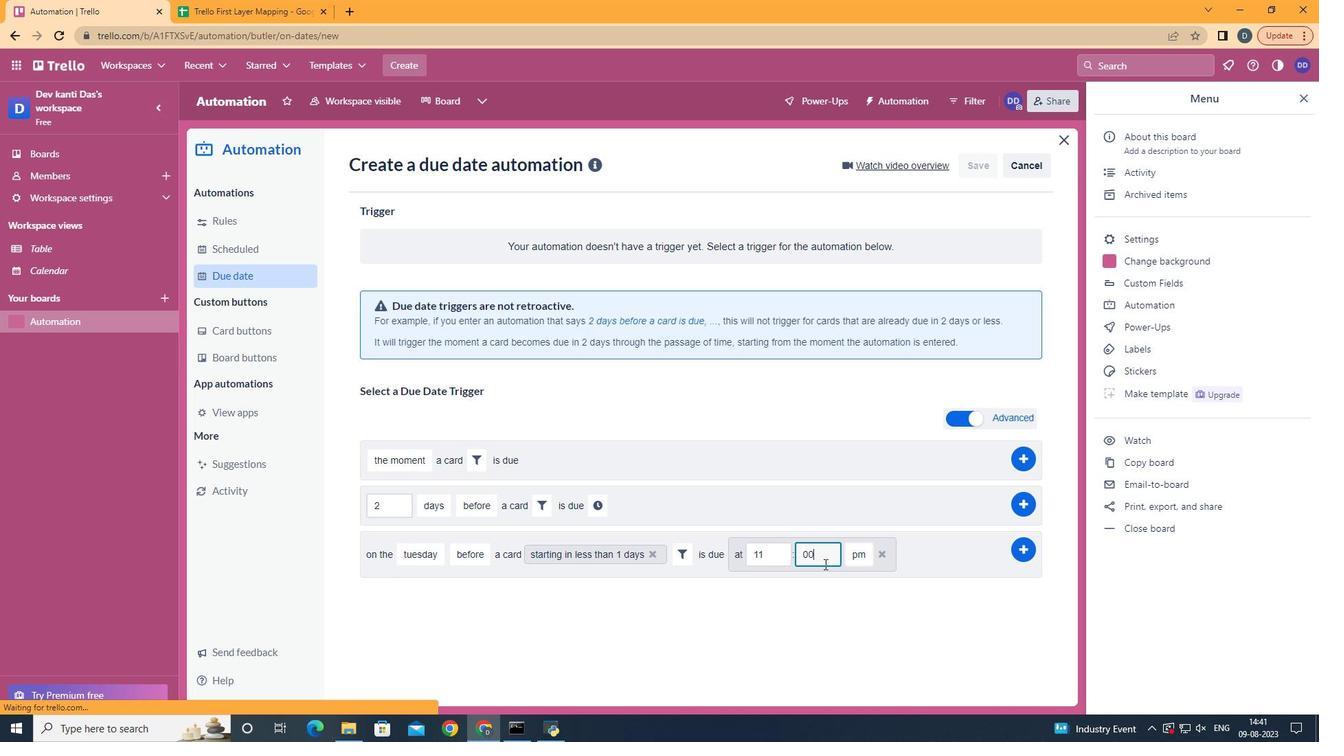 
Action: Mouse moved to (862, 581)
Screenshot: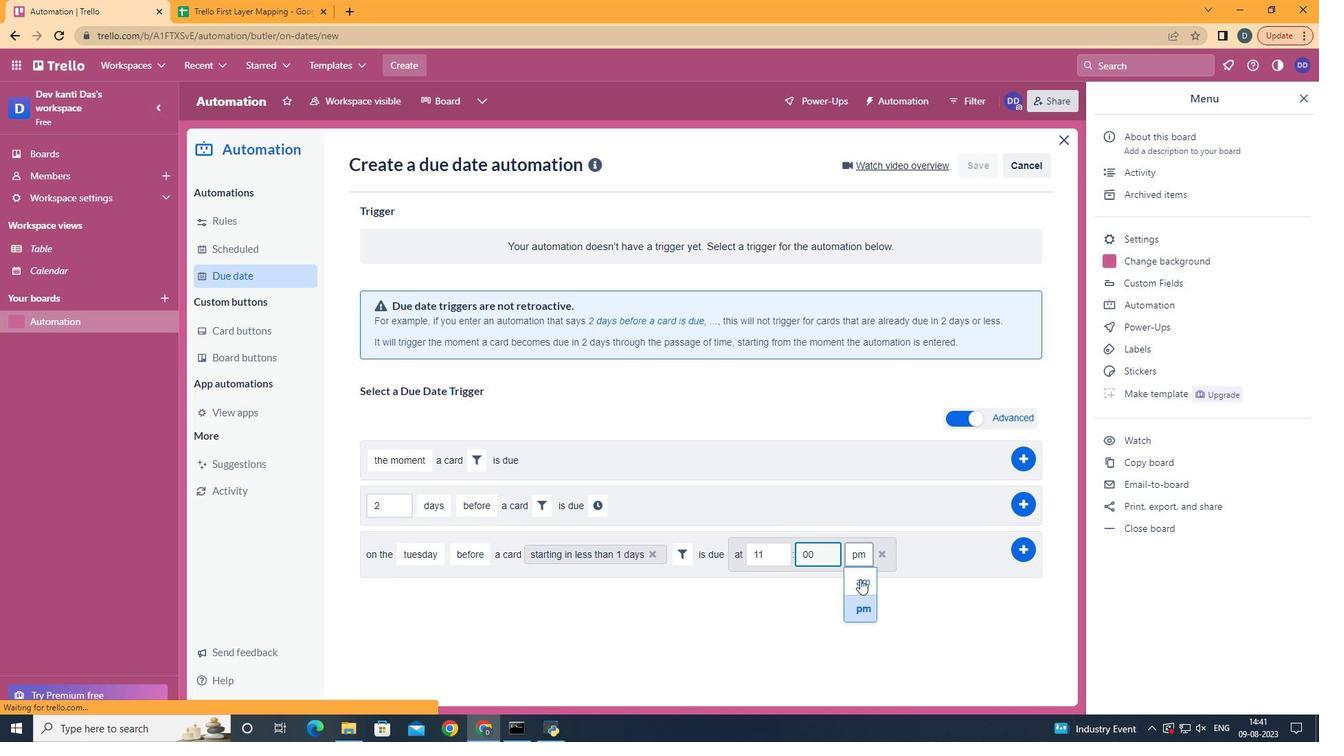 
Action: Mouse pressed left at (862, 581)
Screenshot: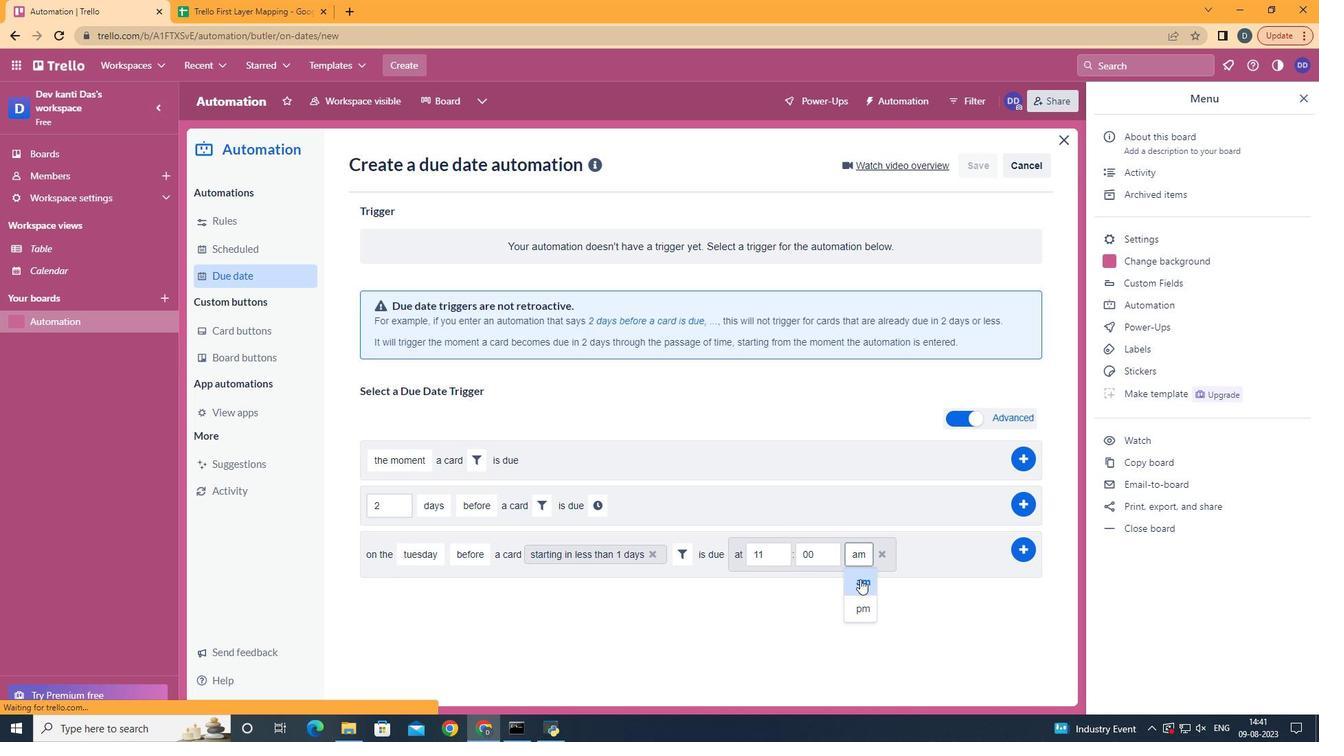 
Action: Mouse moved to (1027, 554)
Screenshot: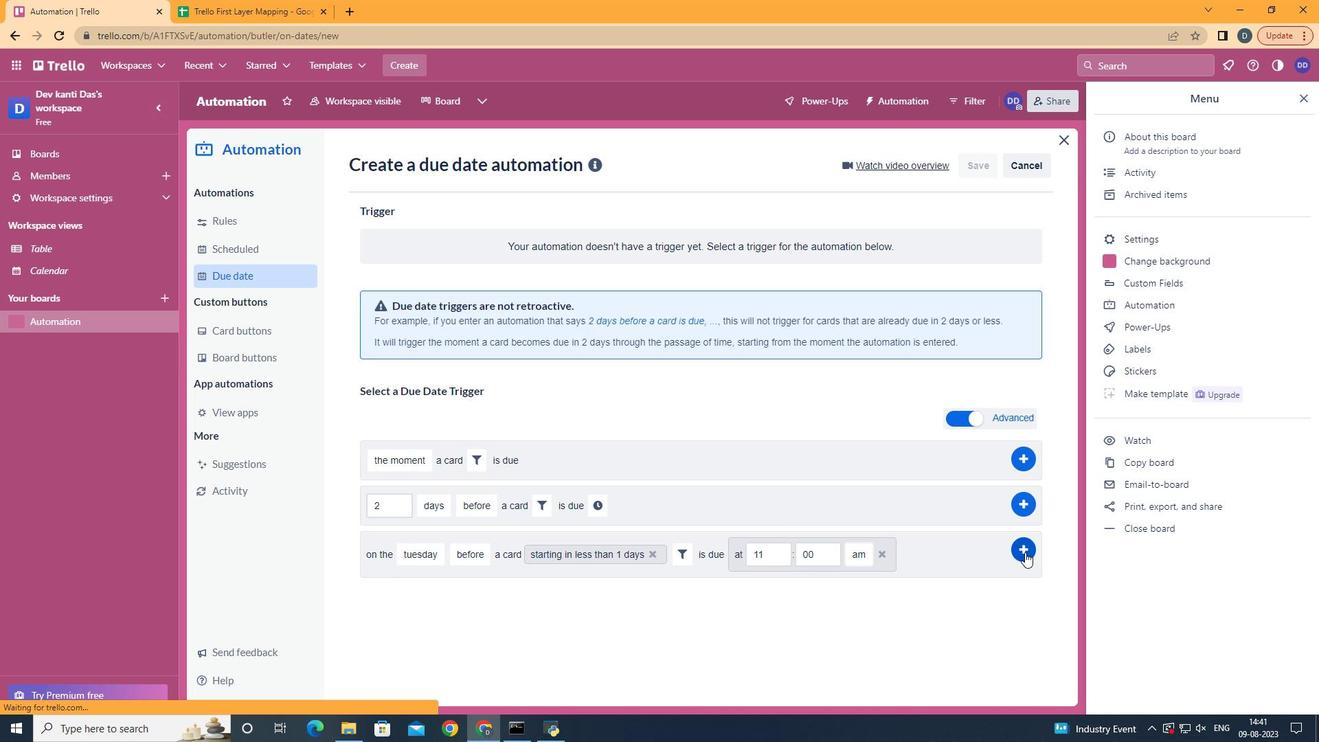 
Action: Mouse pressed left at (1027, 554)
Screenshot: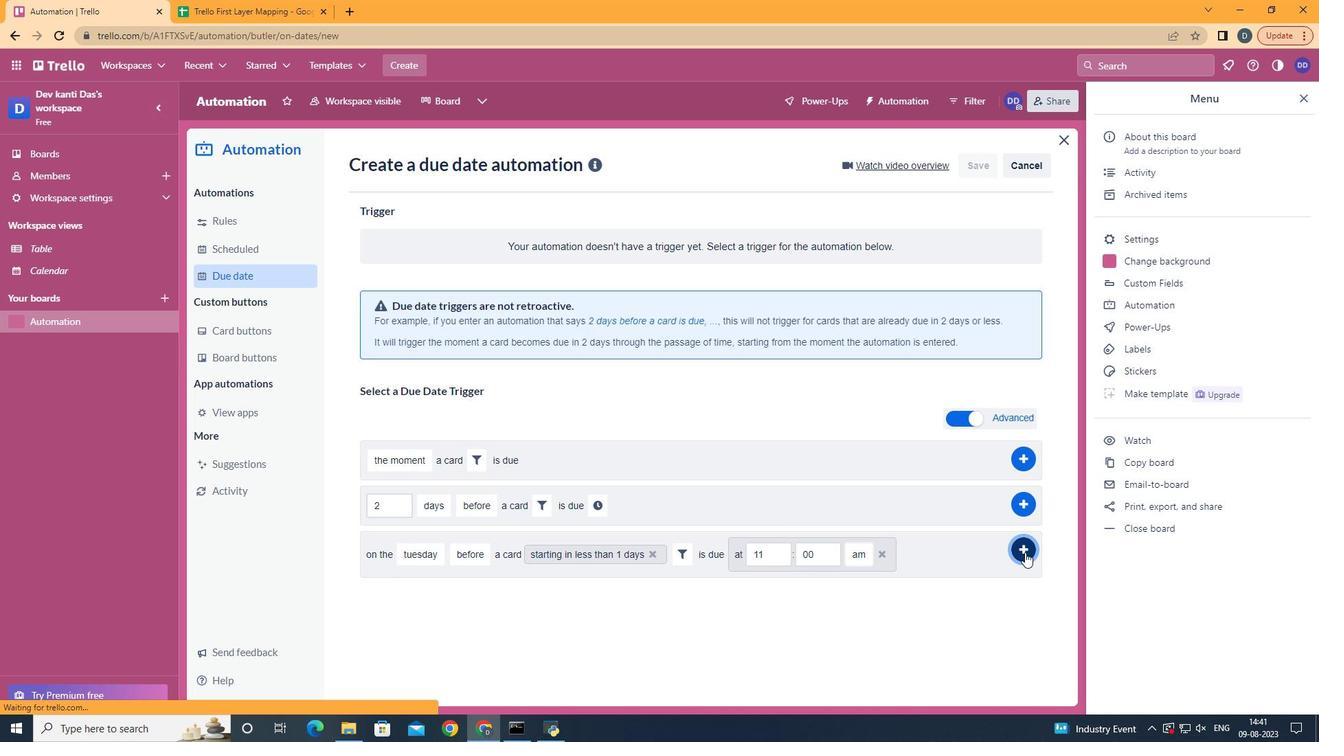 
Action: Mouse moved to (766, 247)
Screenshot: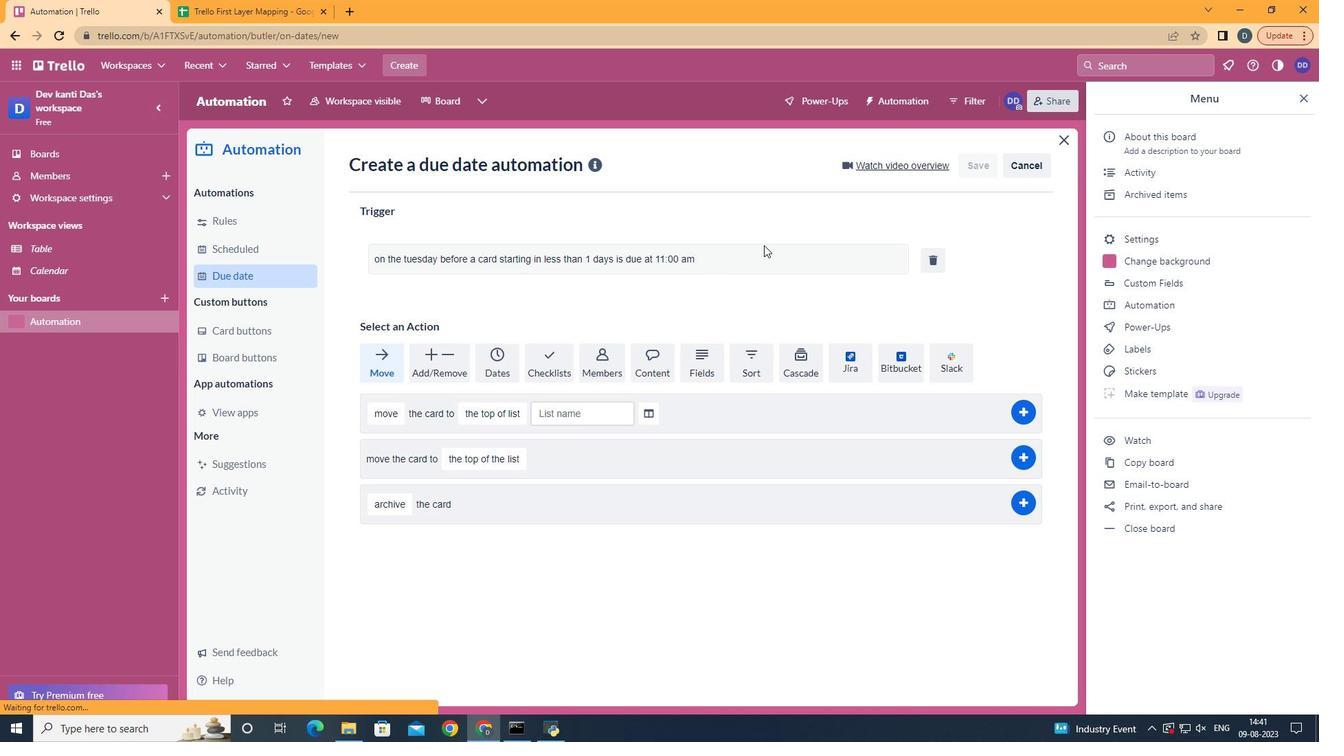 
